 Task: Create a blank project ControlBridge with privacy Private to Project members  and default view as Board and in the team Taskers . Create three sections in the project as To-Do, Doing and Done
Action: Mouse moved to (88, 76)
Screenshot: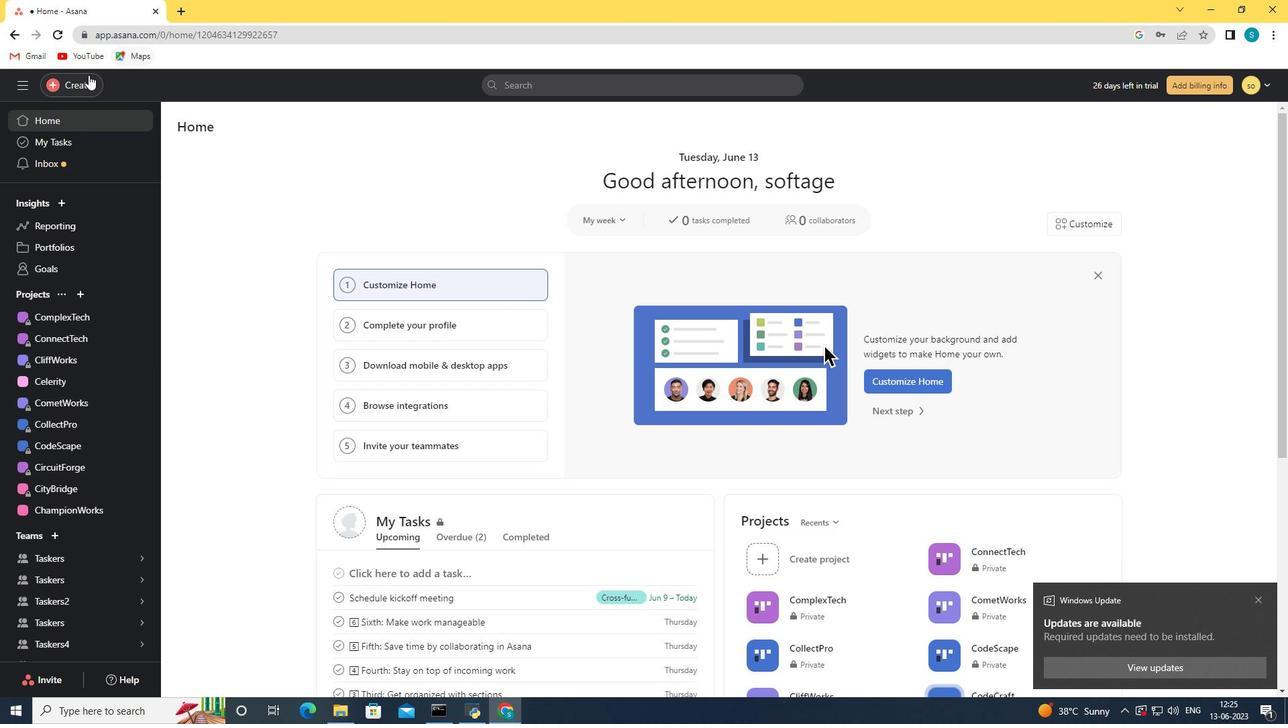 
Action: Mouse pressed left at (88, 76)
Screenshot: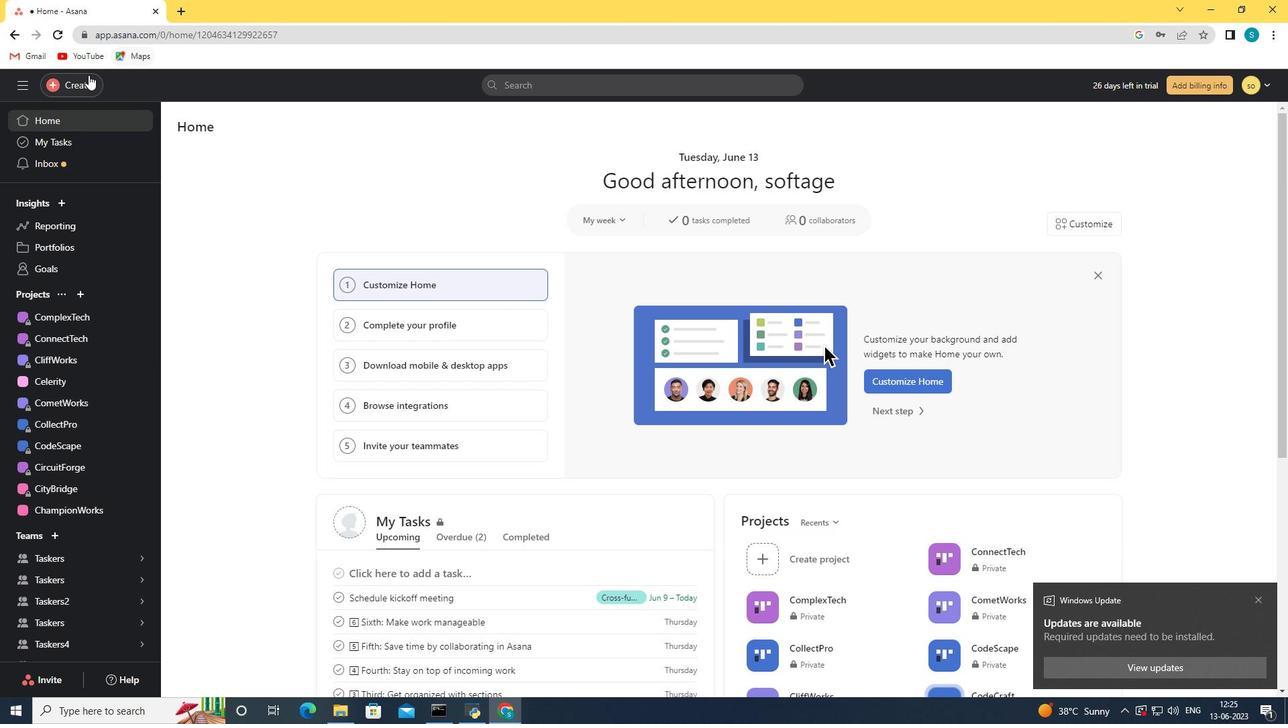 
Action: Mouse moved to (144, 113)
Screenshot: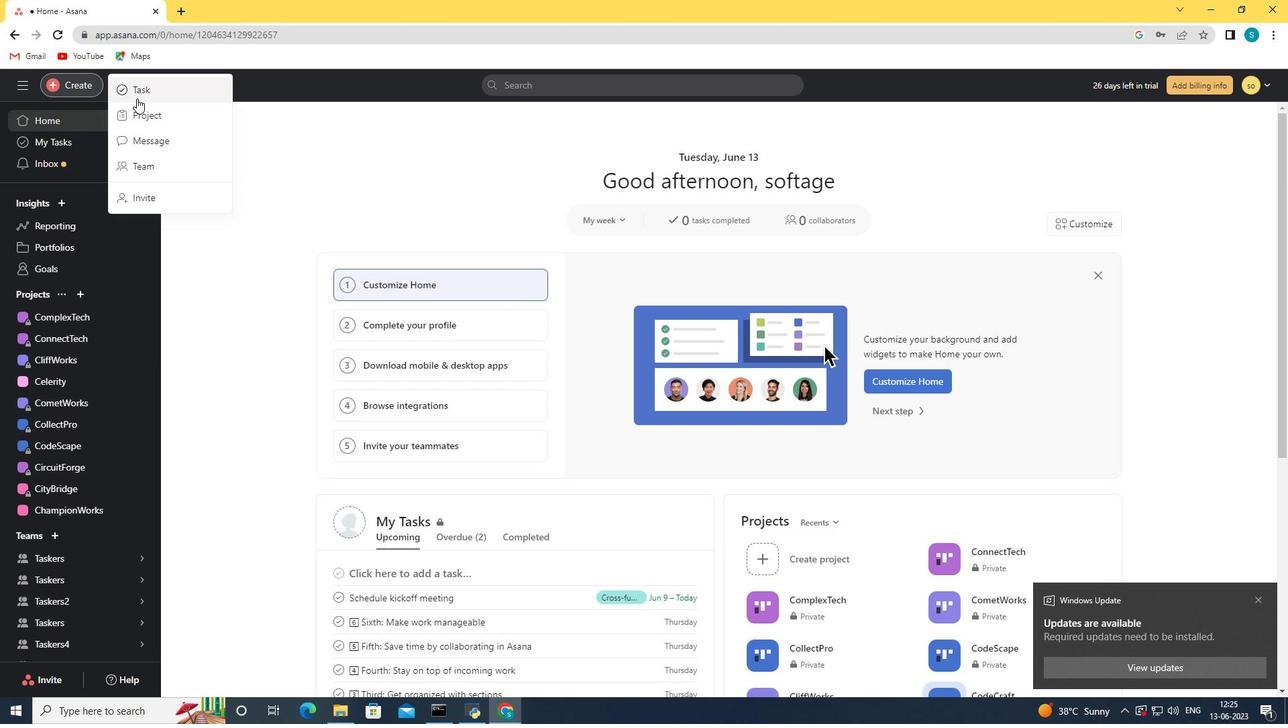 
Action: Mouse pressed left at (144, 113)
Screenshot: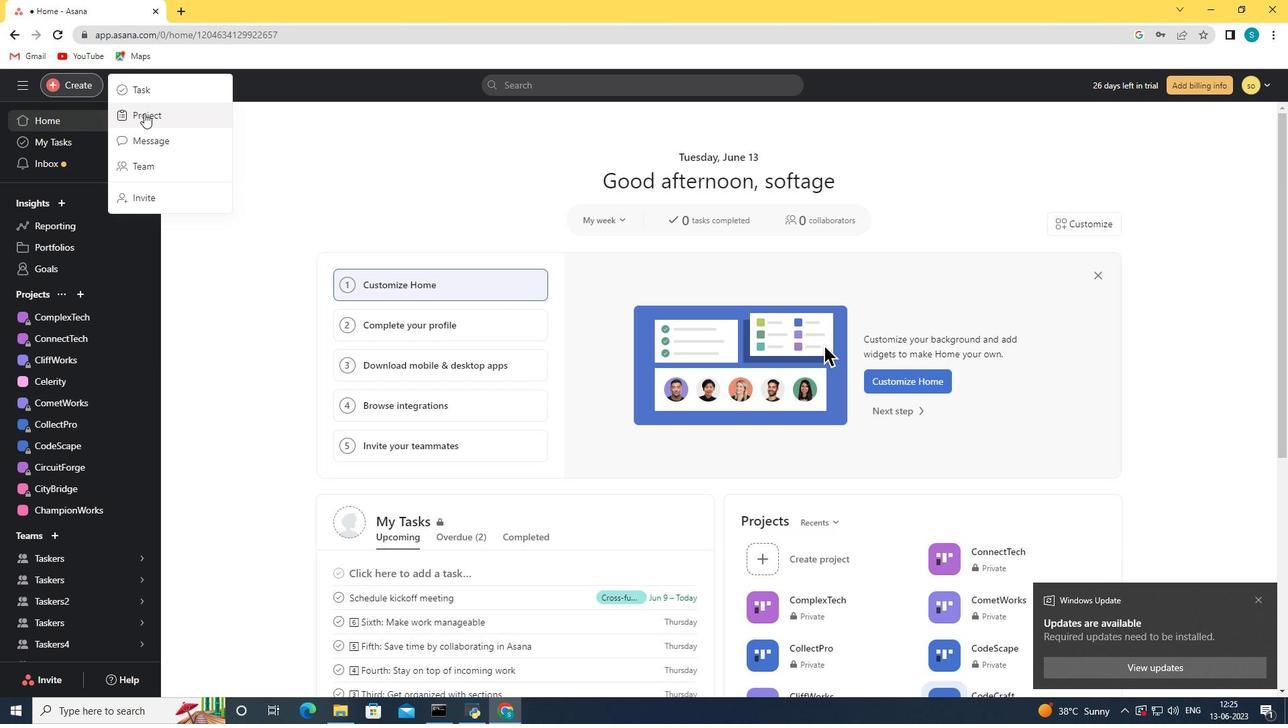 
Action: Mouse moved to (567, 392)
Screenshot: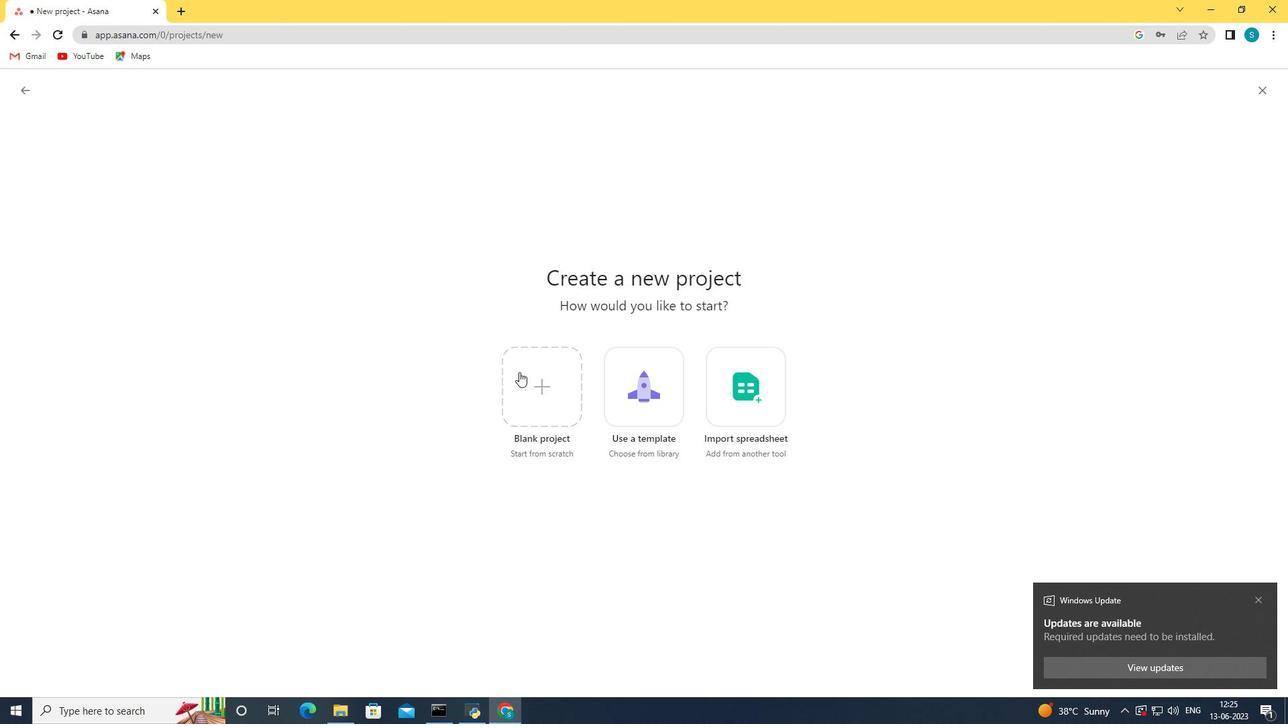 
Action: Mouse pressed left at (567, 392)
Screenshot: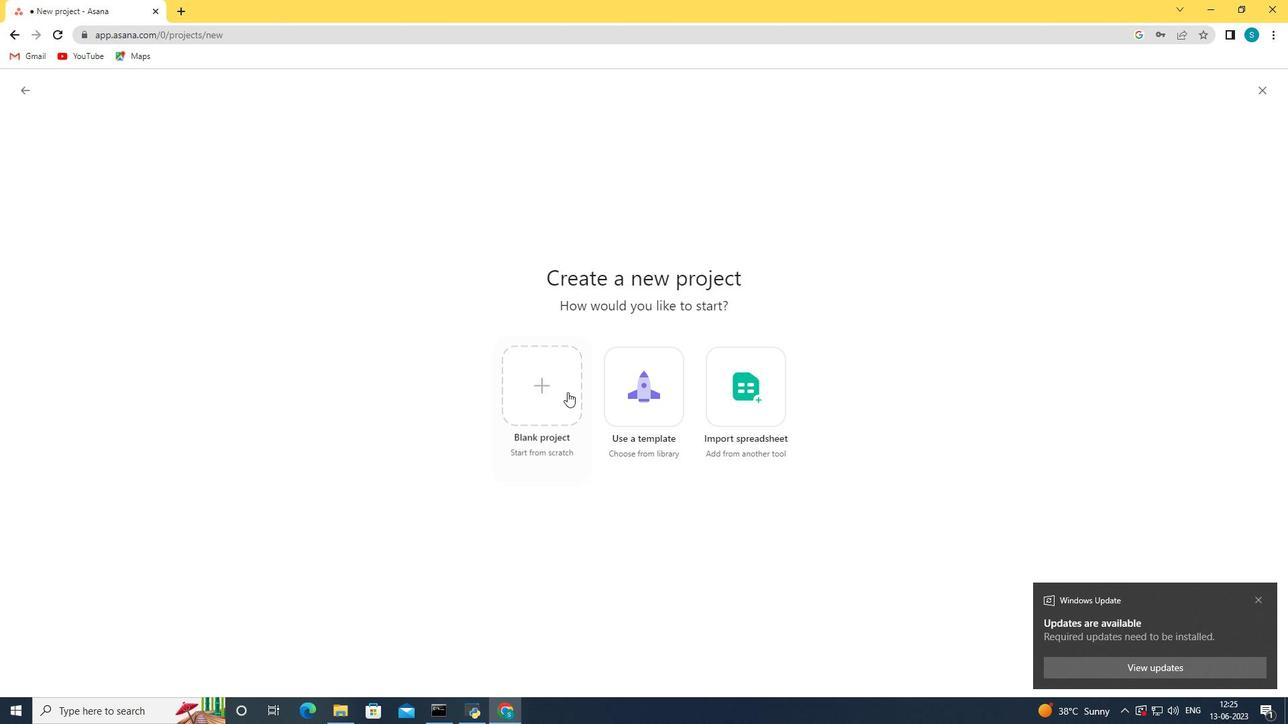 
Action: Mouse moved to (301, 194)
Screenshot: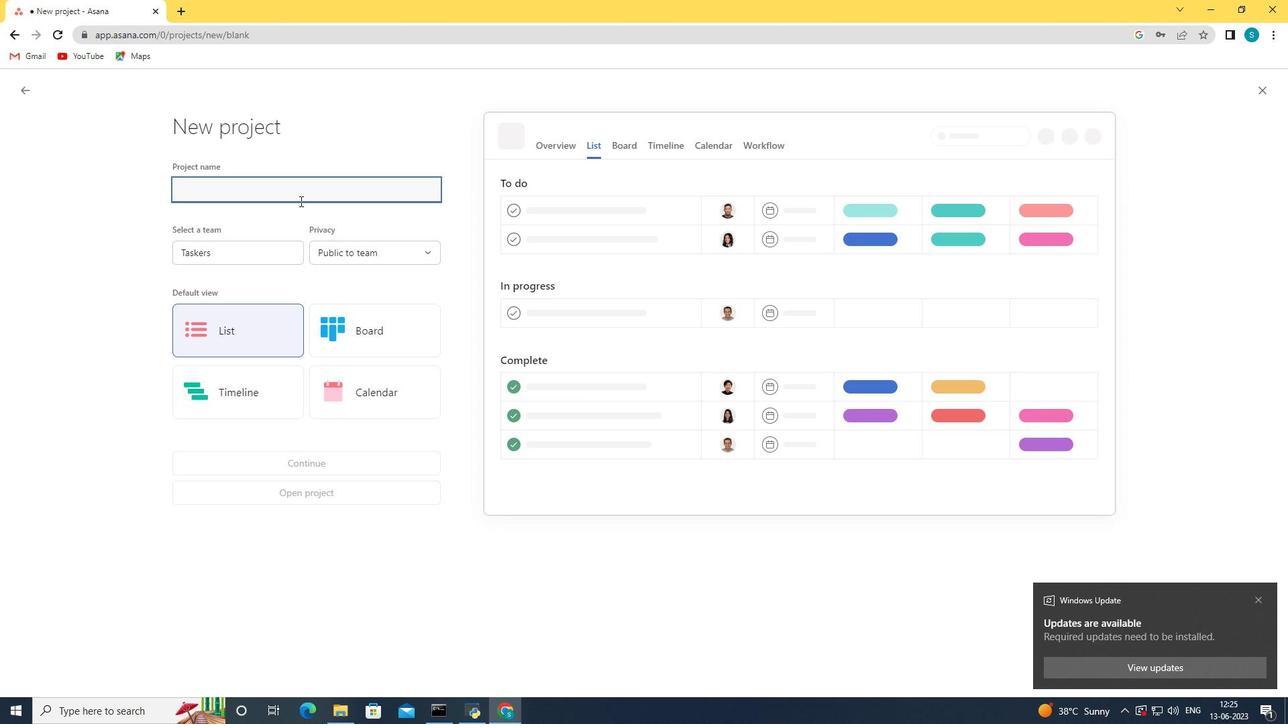
Action: Mouse pressed left at (301, 194)
Screenshot: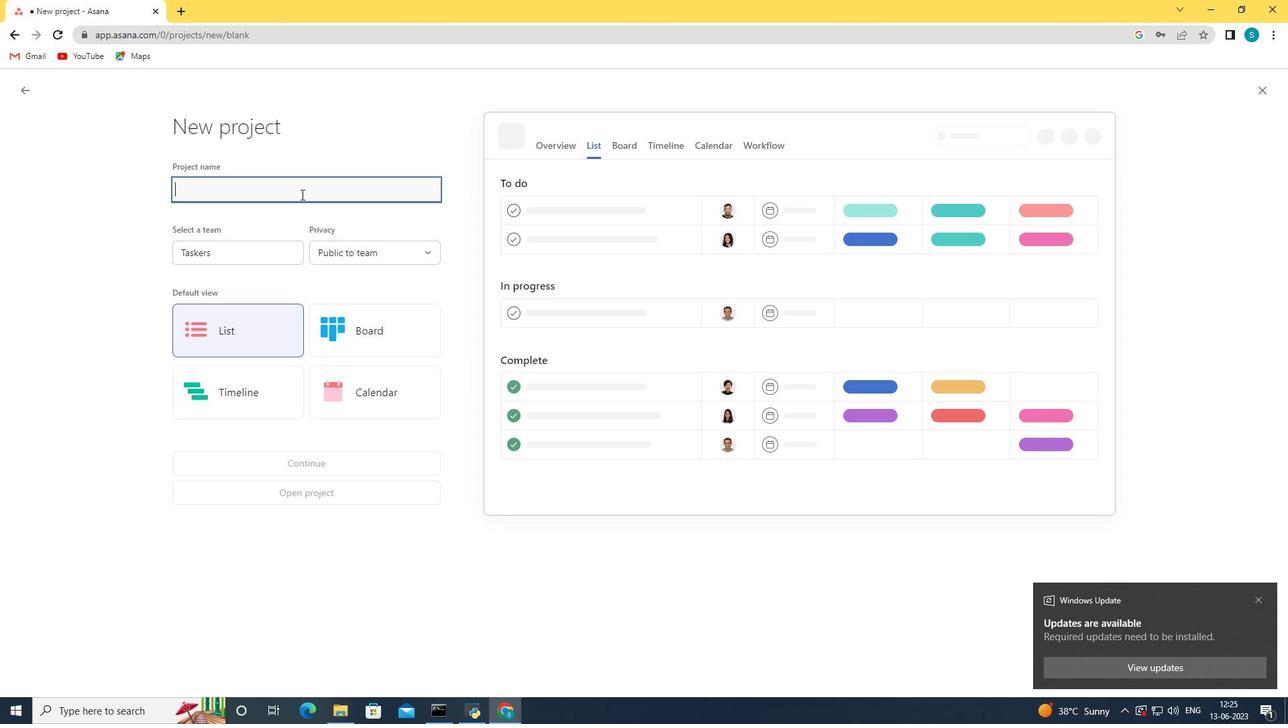 
Action: Key pressed <Key.shift>Control<Key.shift><Key.shift><Key.shift><Key.shift><Key.shift><Key.shift><Key.shift><Key.shift><Key.shift><Key.shift><Key.shift><Key.shift><Key.shift><Key.shift><Key.shift><Key.shift><Key.shift><Key.shift><Key.shift><Key.shift><Key.shift><Key.shift><Key.shift><Key.shift><Key.shift><Key.shift><Key.shift><Key.shift><Key.shift><Key.shift><Key.shift><Key.shift><Key.shift><Key.shift><Key.shift><Key.shift><Key.shift><Key.shift><Key.shift><Key.shift><Key.shift><Key.shift><Key.shift>Bridge
Screenshot: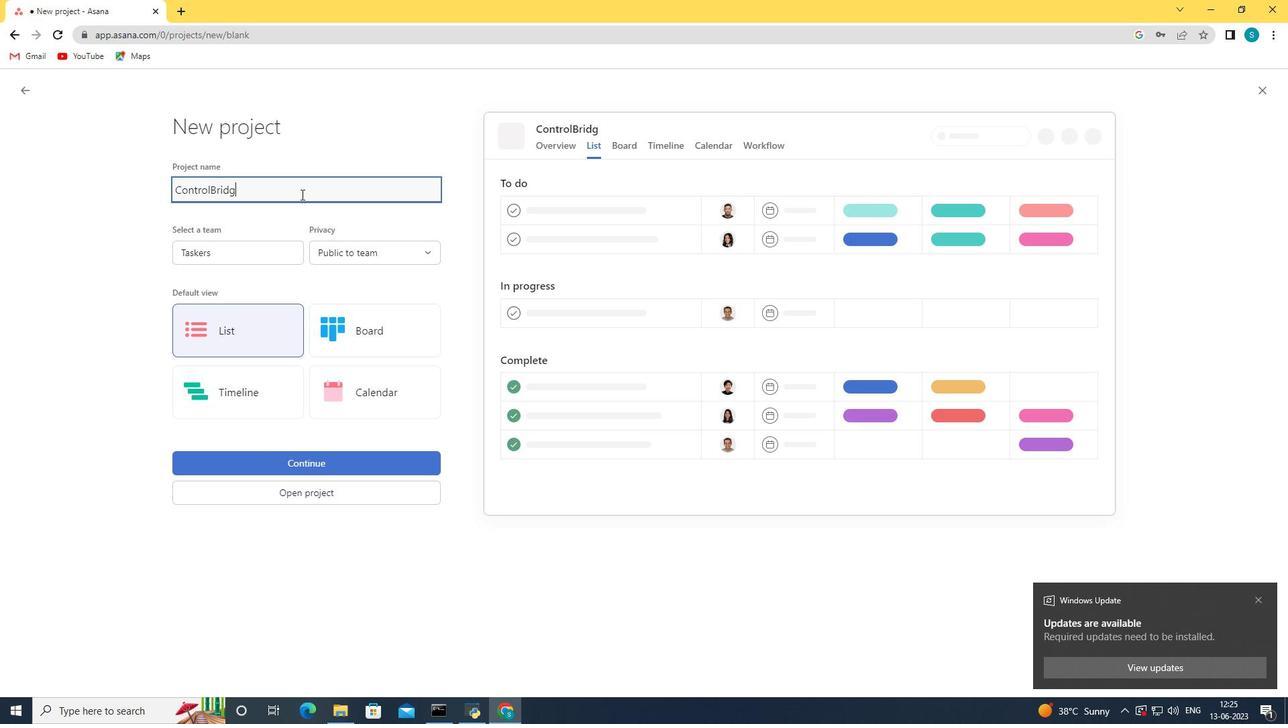 
Action: Mouse moved to (310, 220)
Screenshot: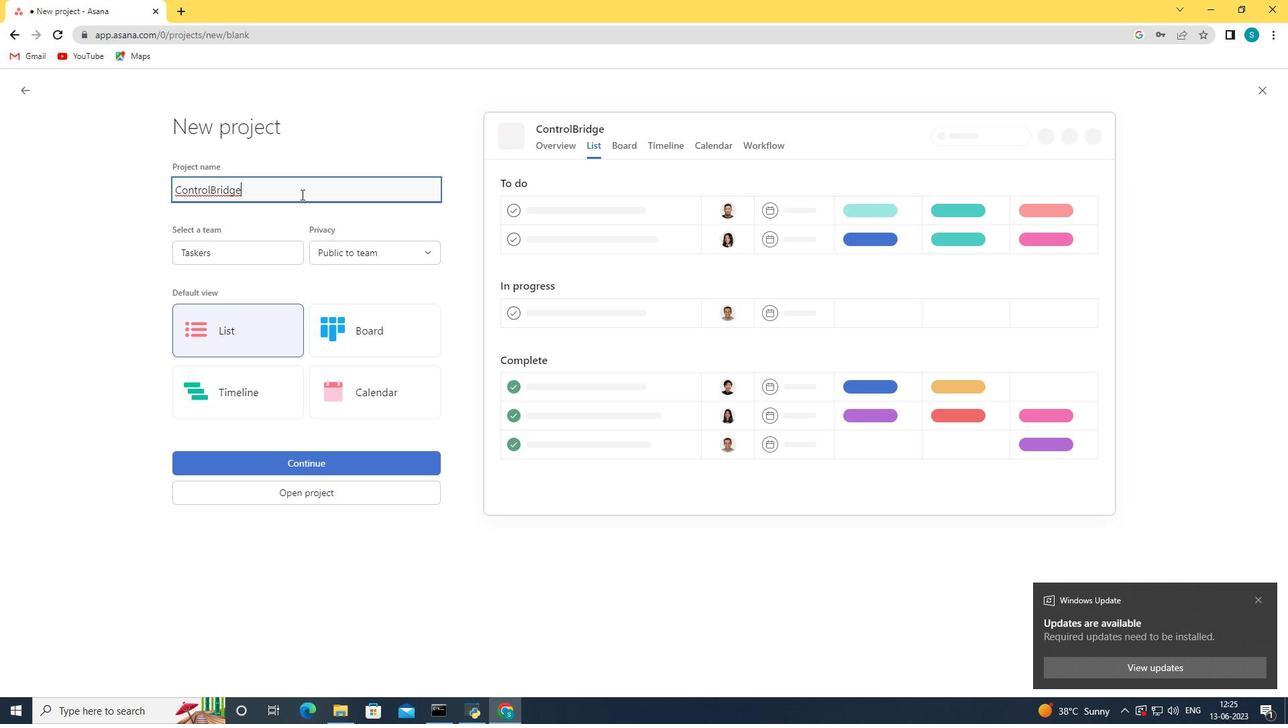 
Action: Mouse scrolled (310, 219) with delta (0, 0)
Screenshot: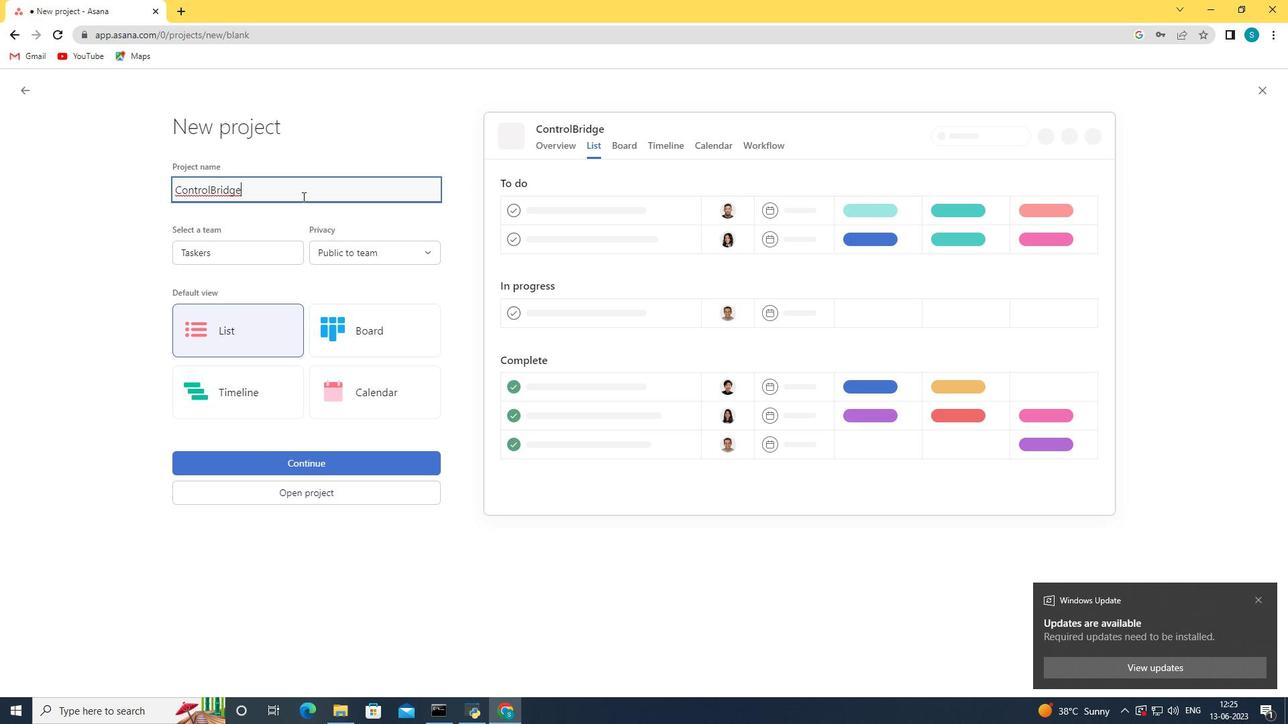 
Action: Mouse moved to (311, 226)
Screenshot: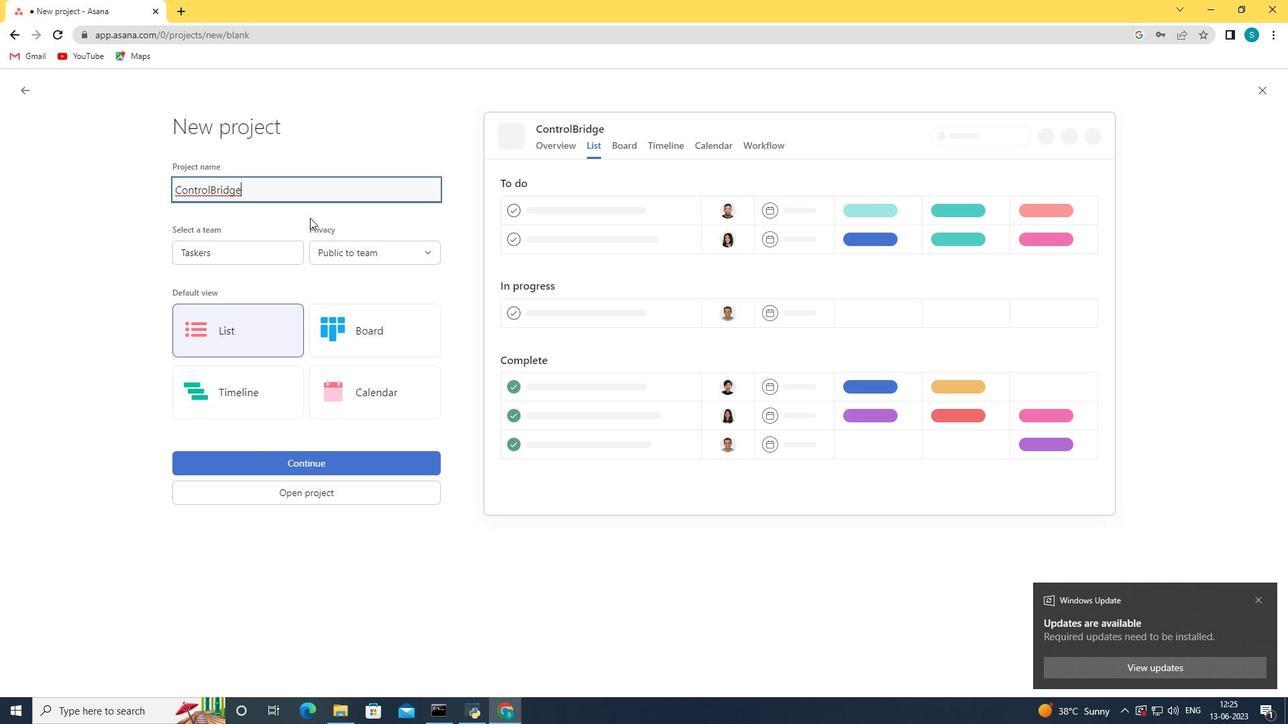
Action: Mouse scrolled (311, 225) with delta (0, 0)
Screenshot: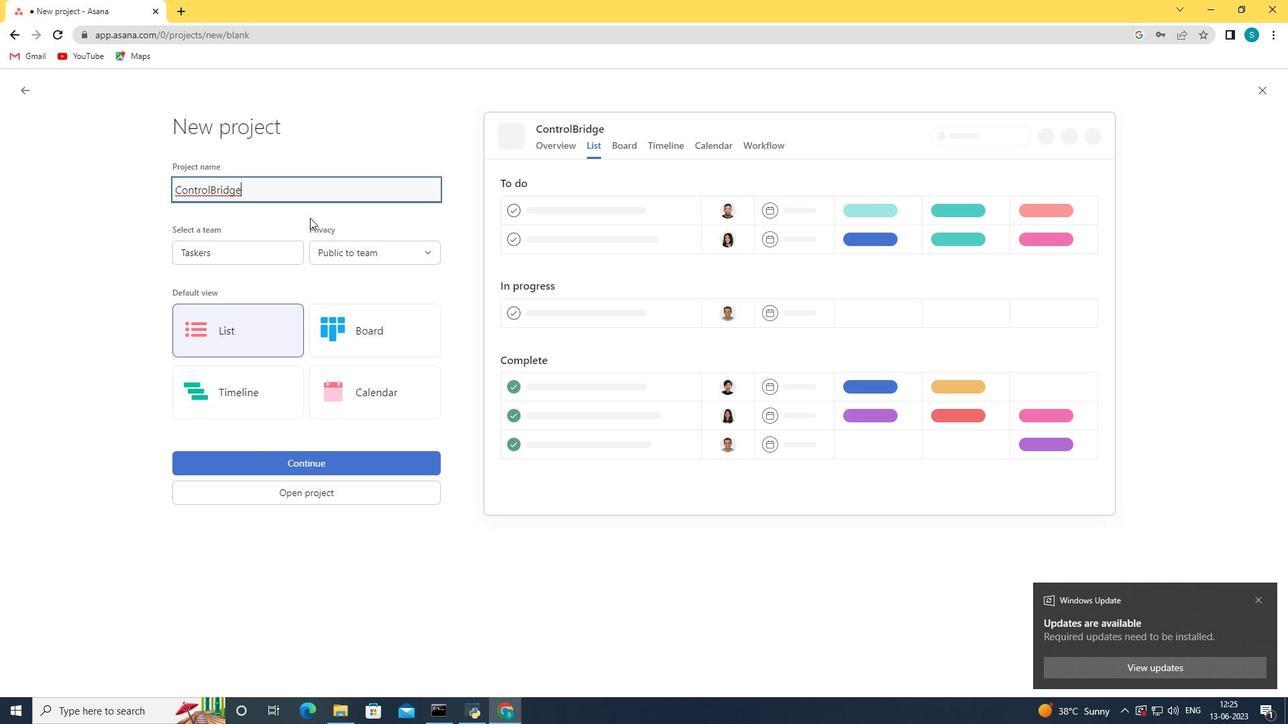 
Action: Mouse moved to (312, 244)
Screenshot: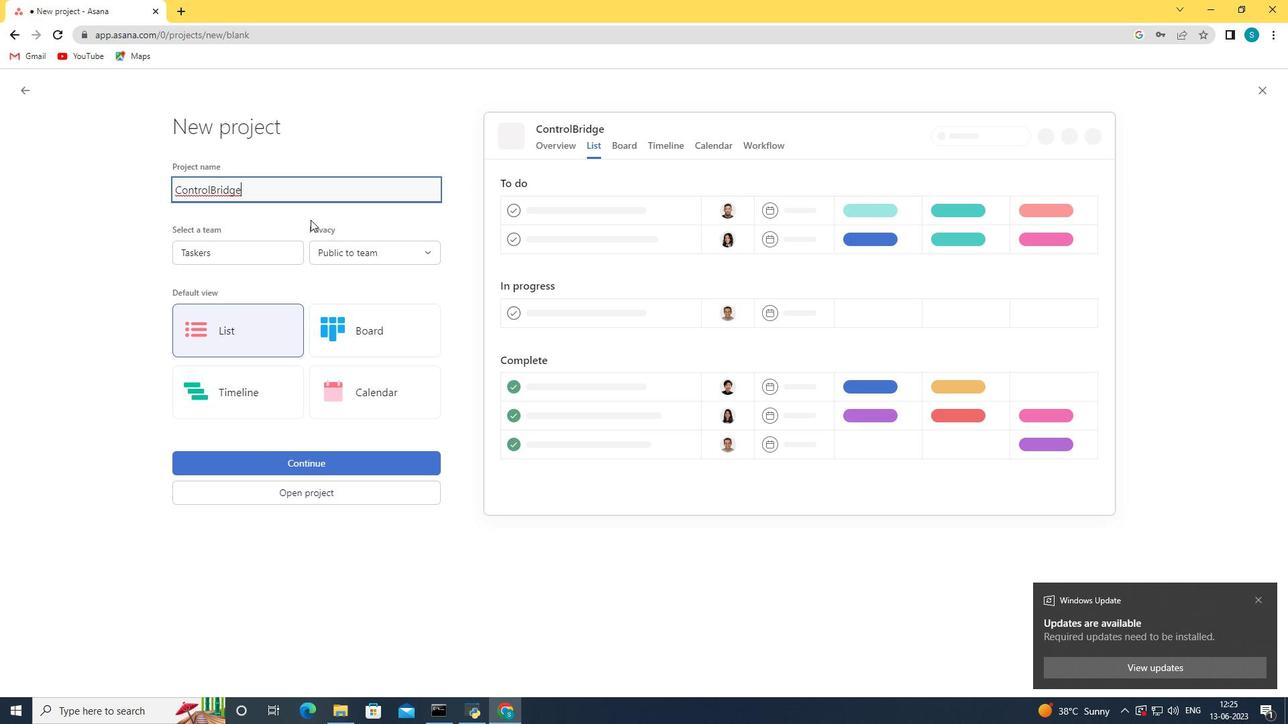 
Action: Mouse scrolled (312, 243) with delta (0, 0)
Screenshot: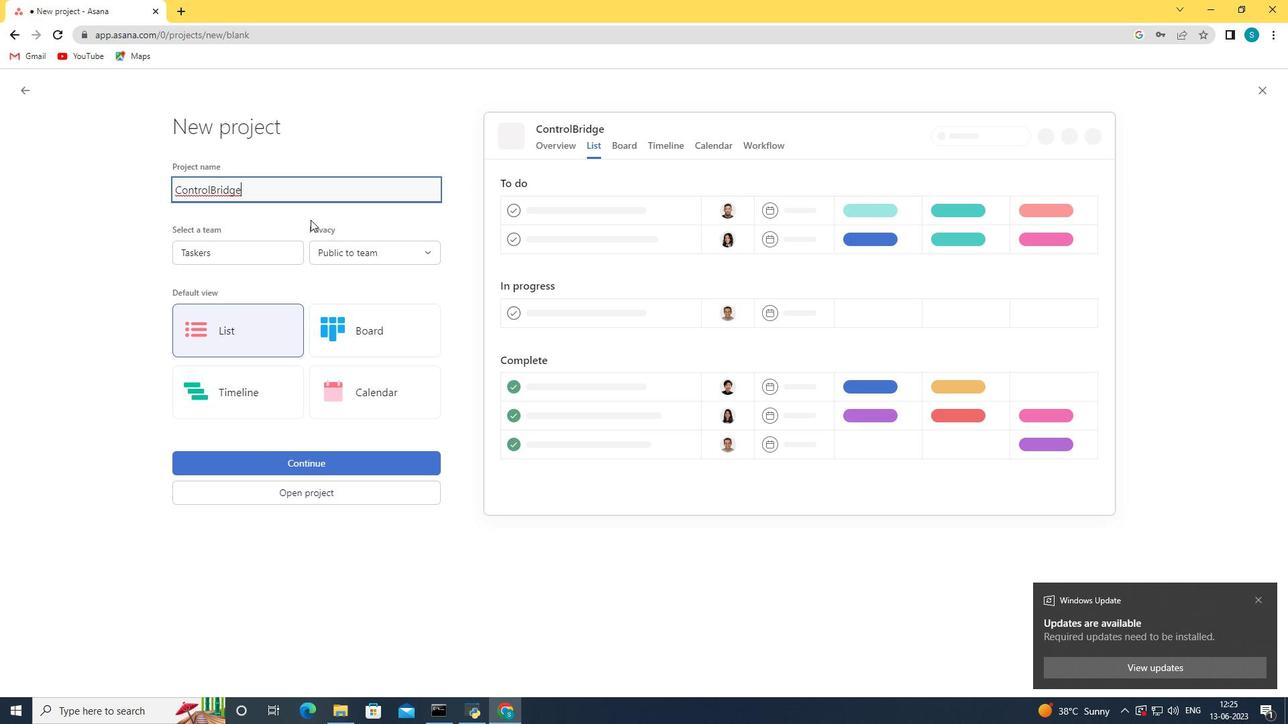 
Action: Mouse moved to (421, 253)
Screenshot: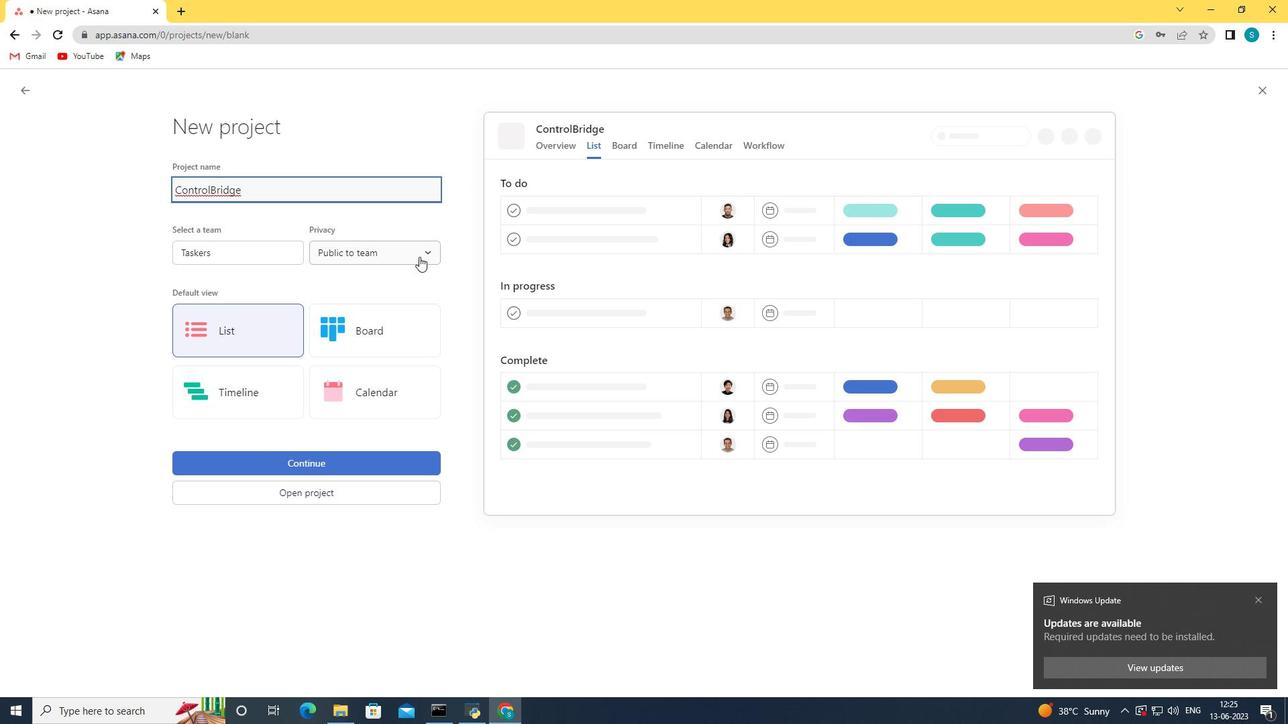 
Action: Mouse pressed left at (421, 253)
Screenshot: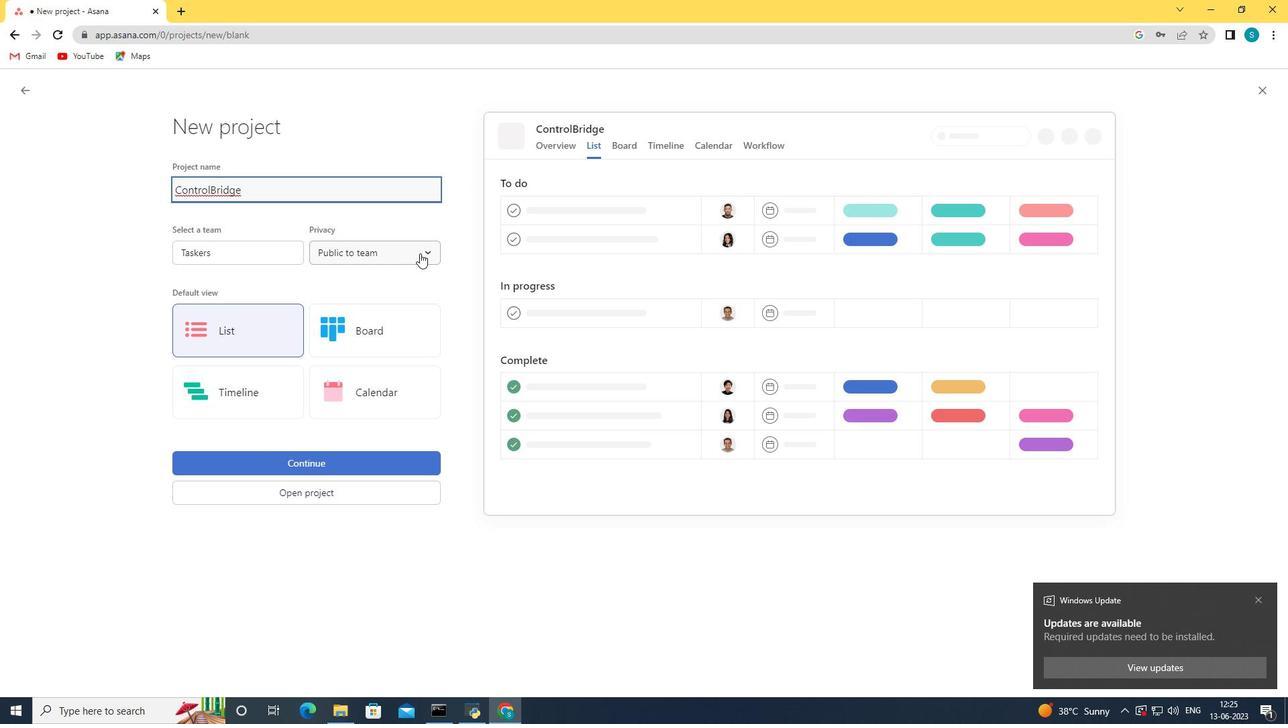 
Action: Mouse moved to (397, 309)
Screenshot: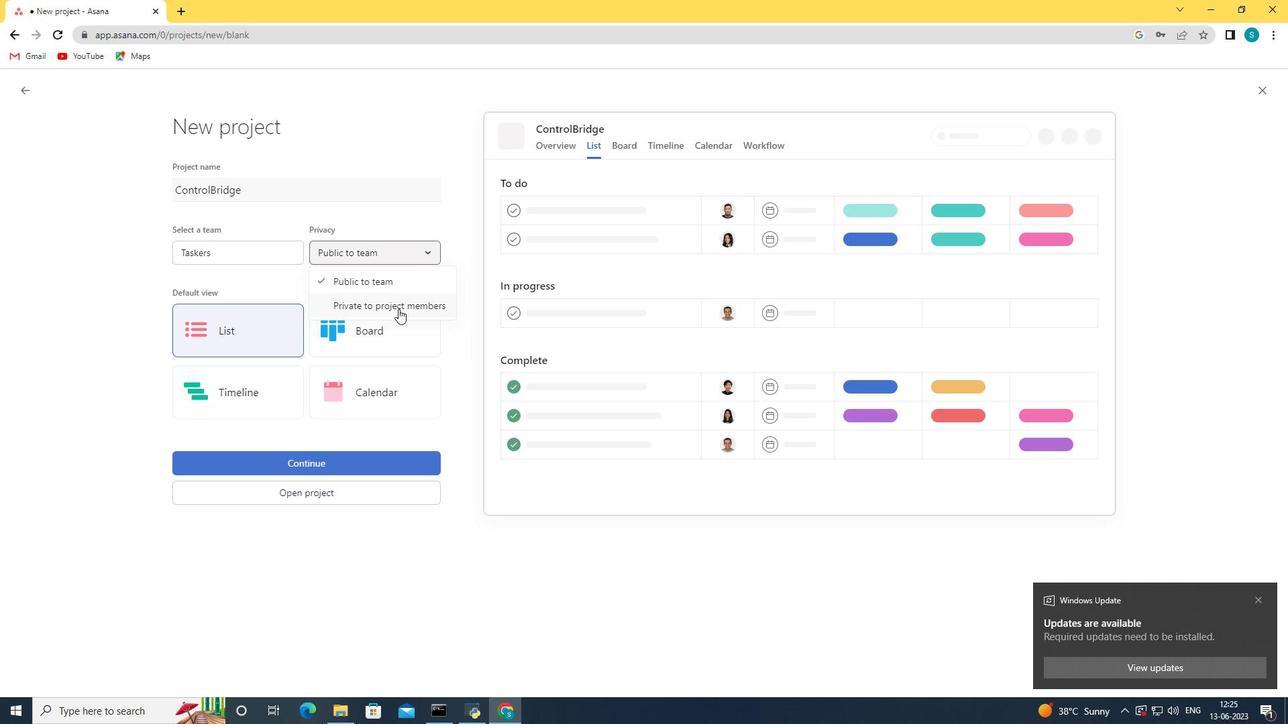
Action: Mouse pressed left at (397, 309)
Screenshot: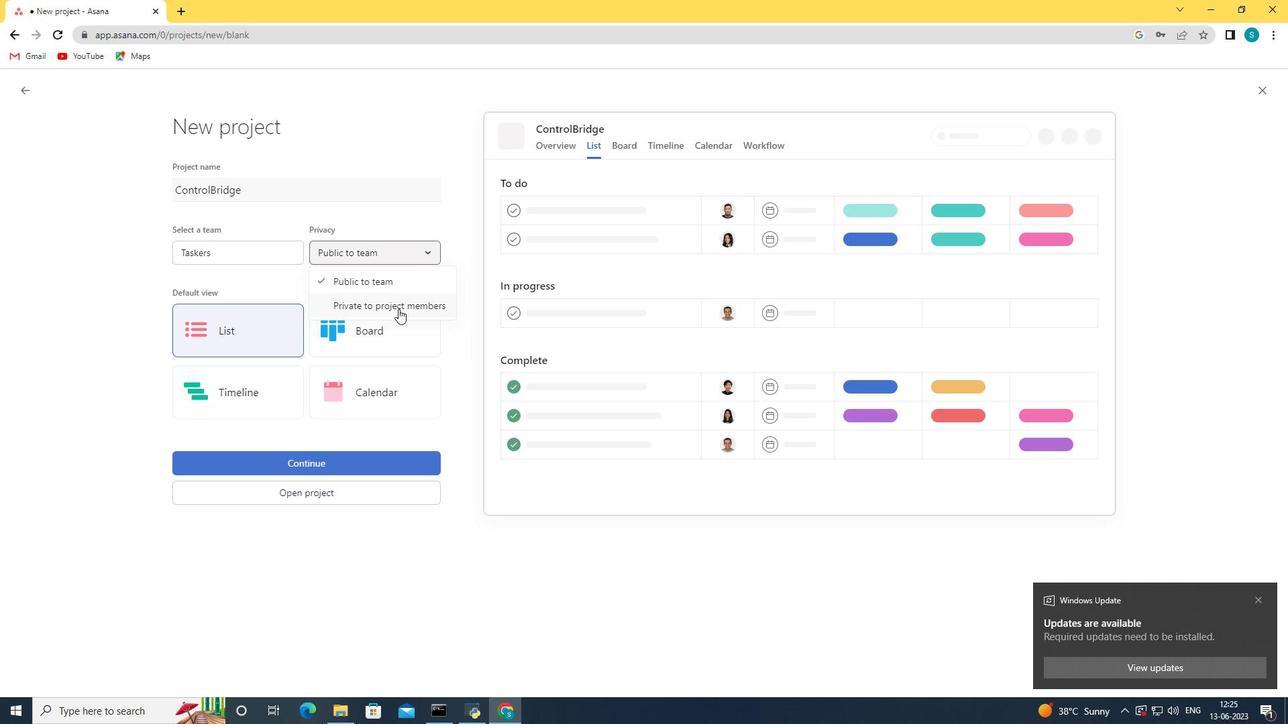 
Action: Mouse moved to (391, 334)
Screenshot: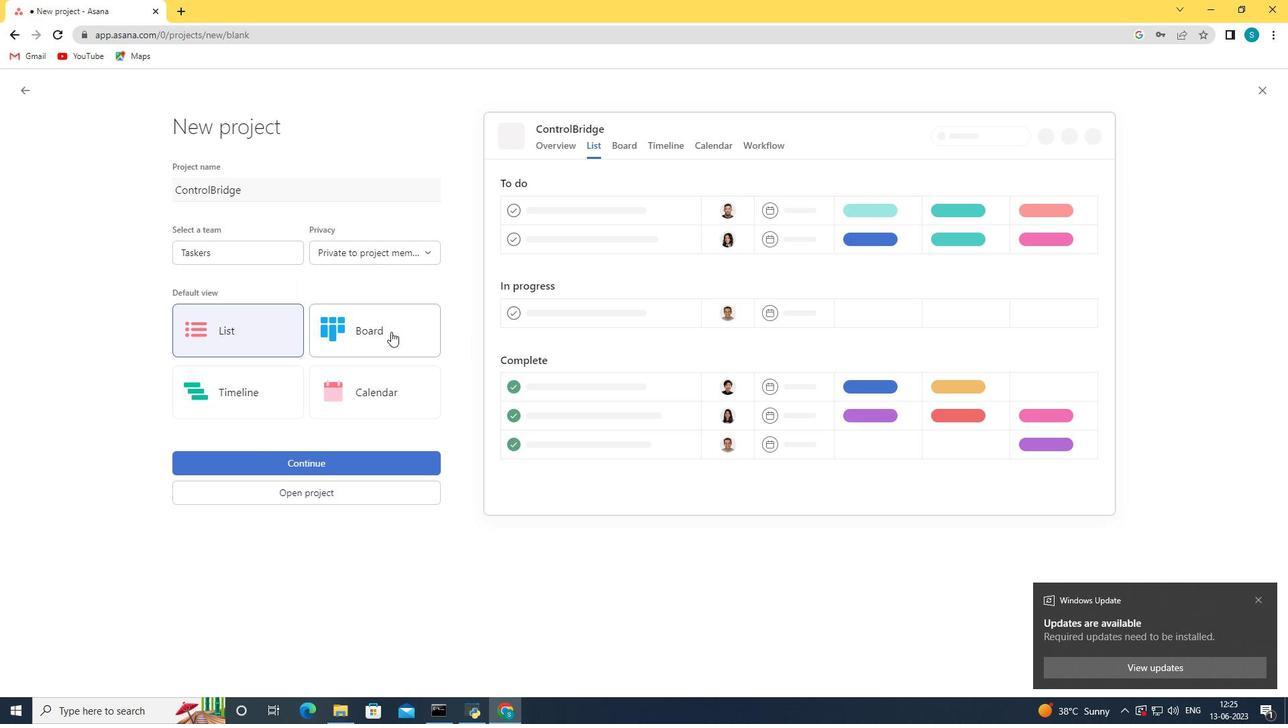 
Action: Mouse pressed left at (391, 334)
Screenshot: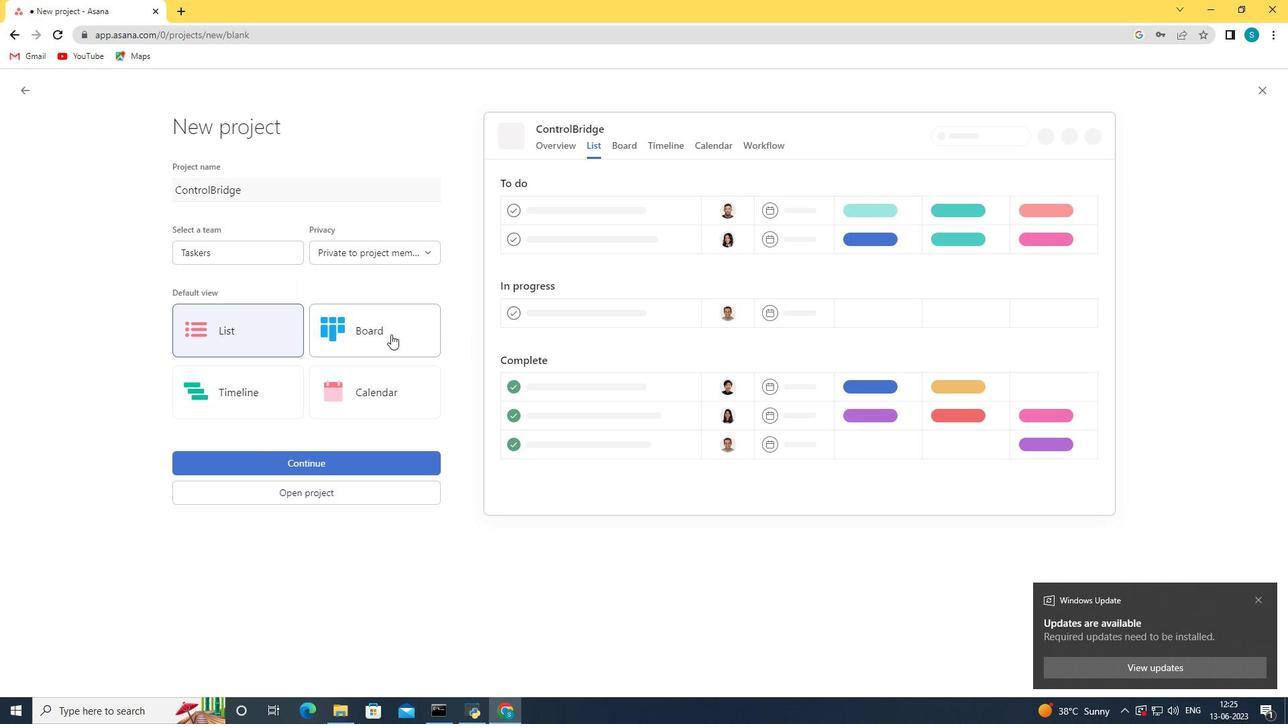 
Action: Mouse moved to (308, 458)
Screenshot: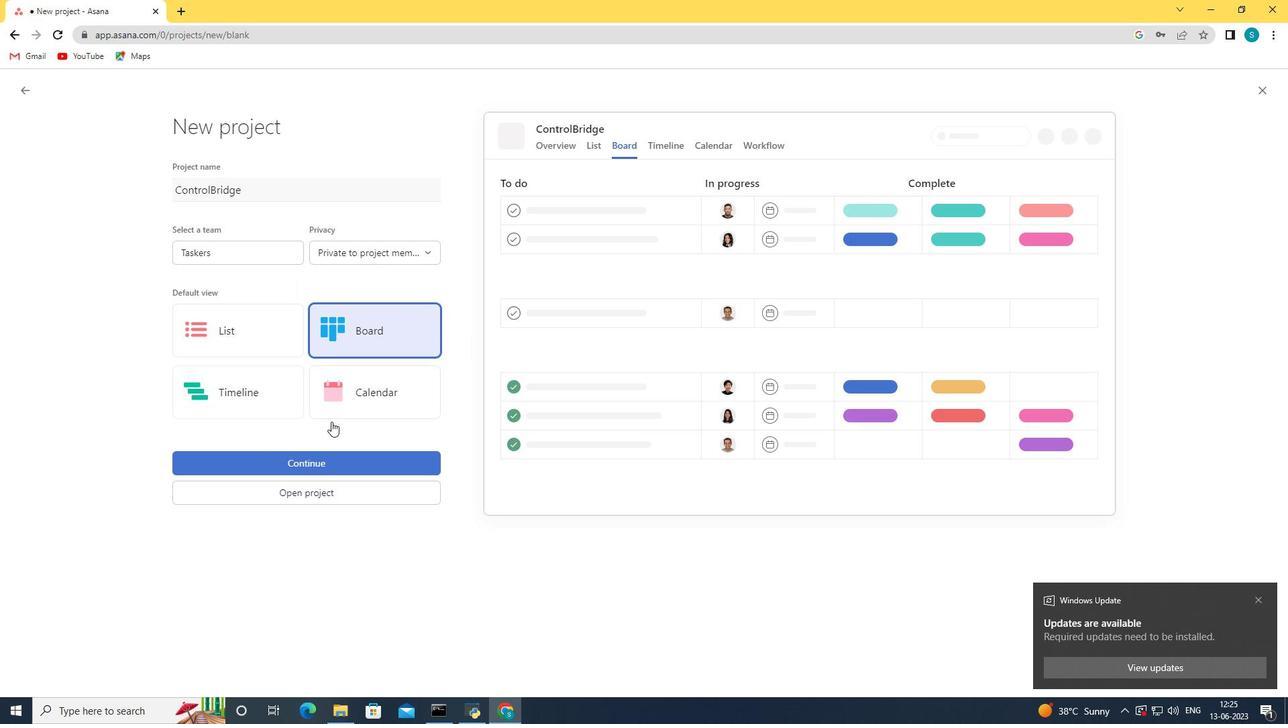 
Action: Mouse pressed left at (308, 458)
Screenshot: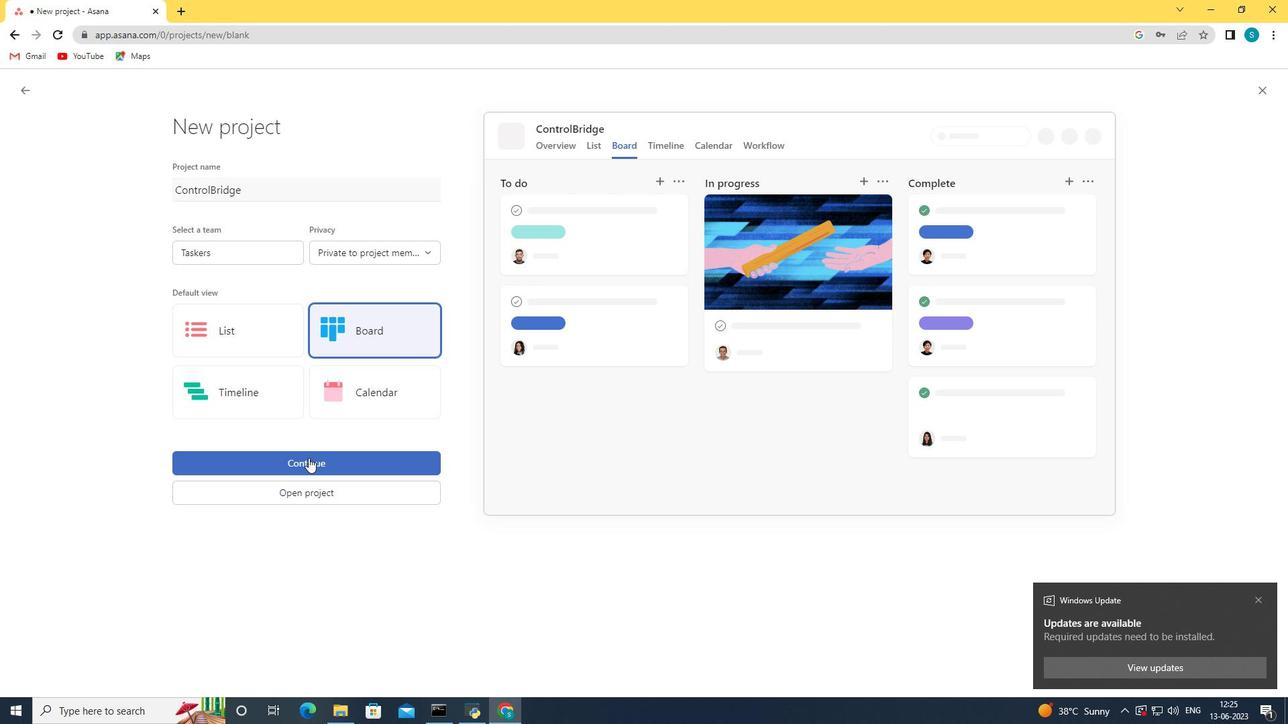 
Action: Mouse moved to (1019, 143)
Screenshot: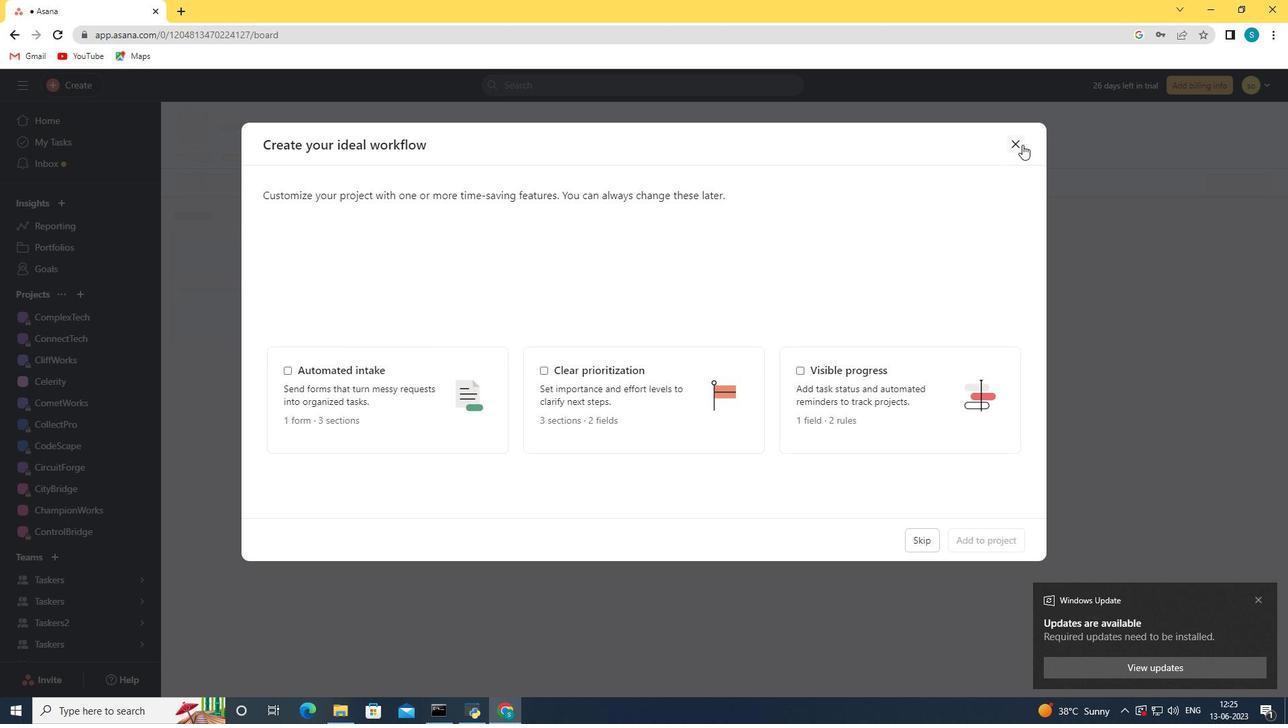 
Action: Mouse pressed left at (1019, 143)
Screenshot: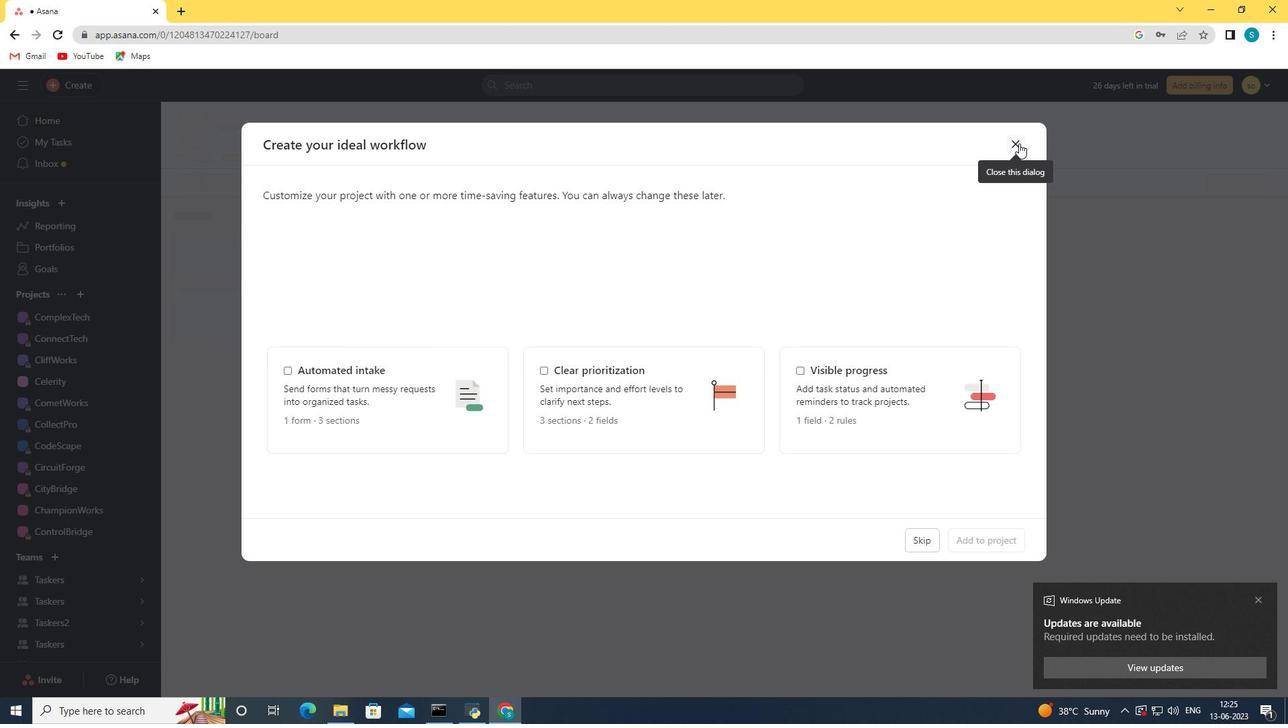 
Action: Mouse moved to (281, 222)
Screenshot: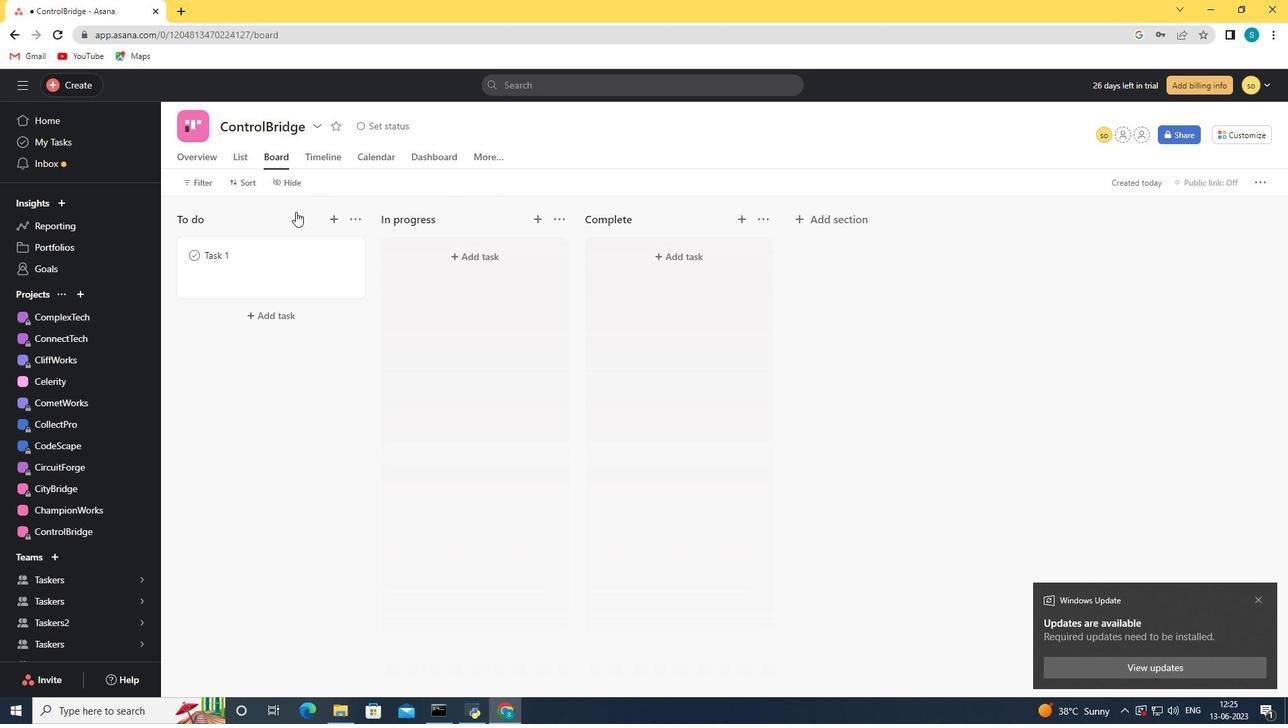 
Action: Mouse scrolled (281, 222) with delta (0, 0)
Screenshot: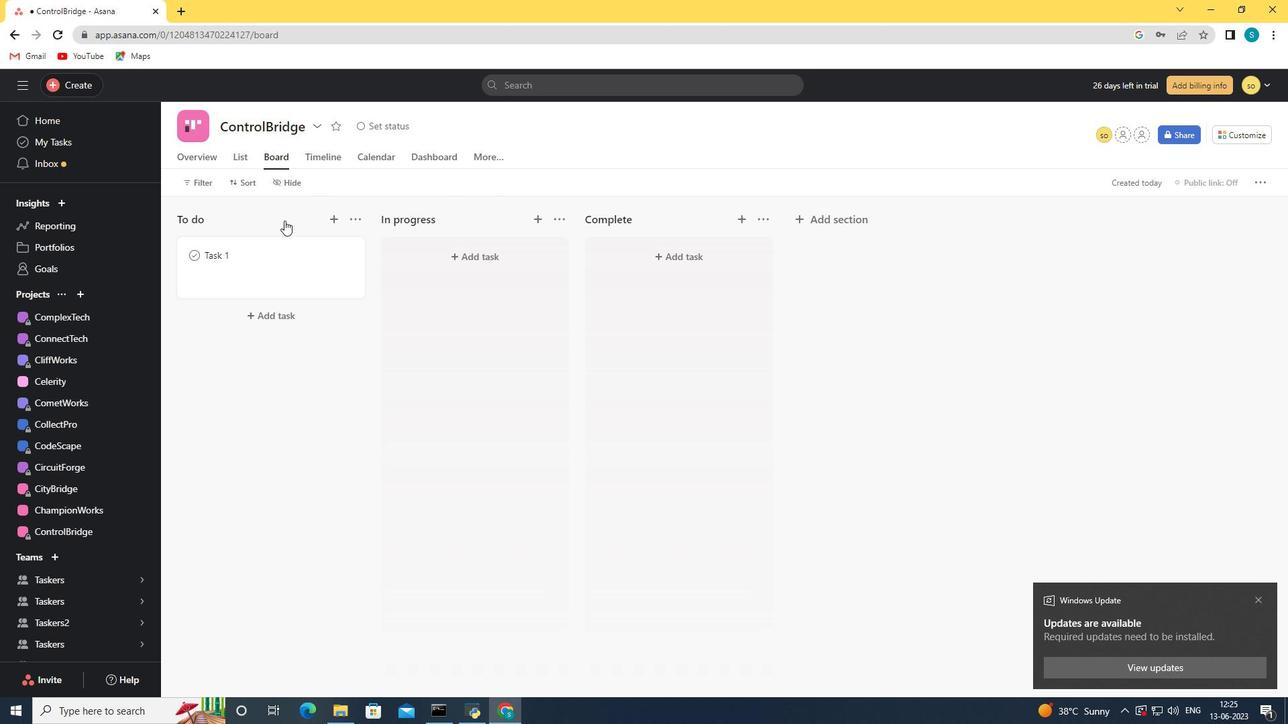 
Action: Mouse moved to (261, 253)
Screenshot: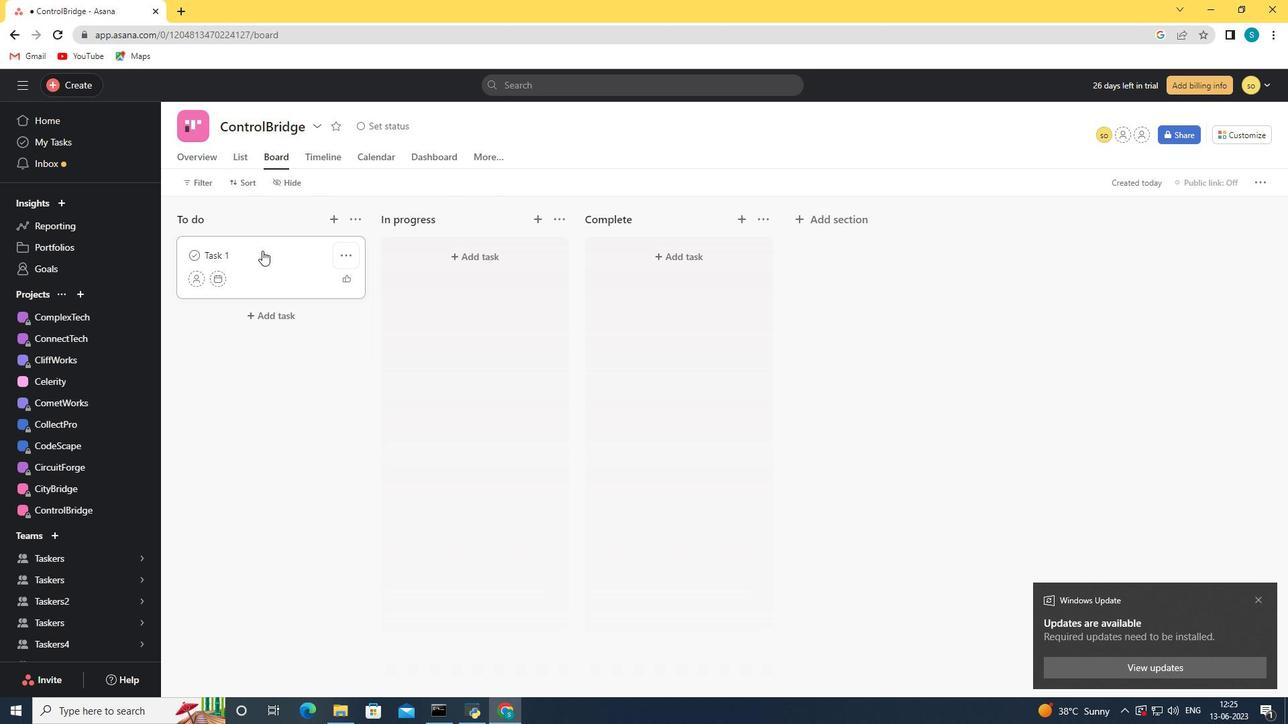 
Action: Mouse pressed left at (261, 253)
Screenshot: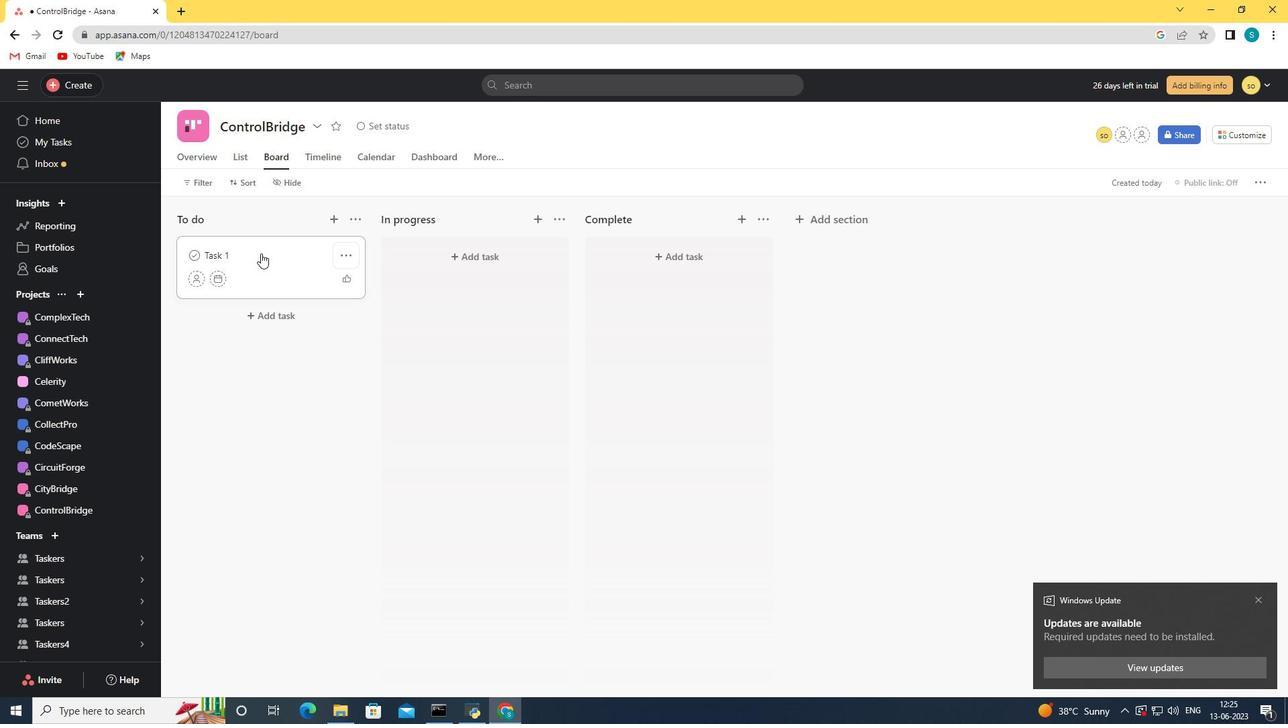 
Action: Mouse moved to (259, 216)
Screenshot: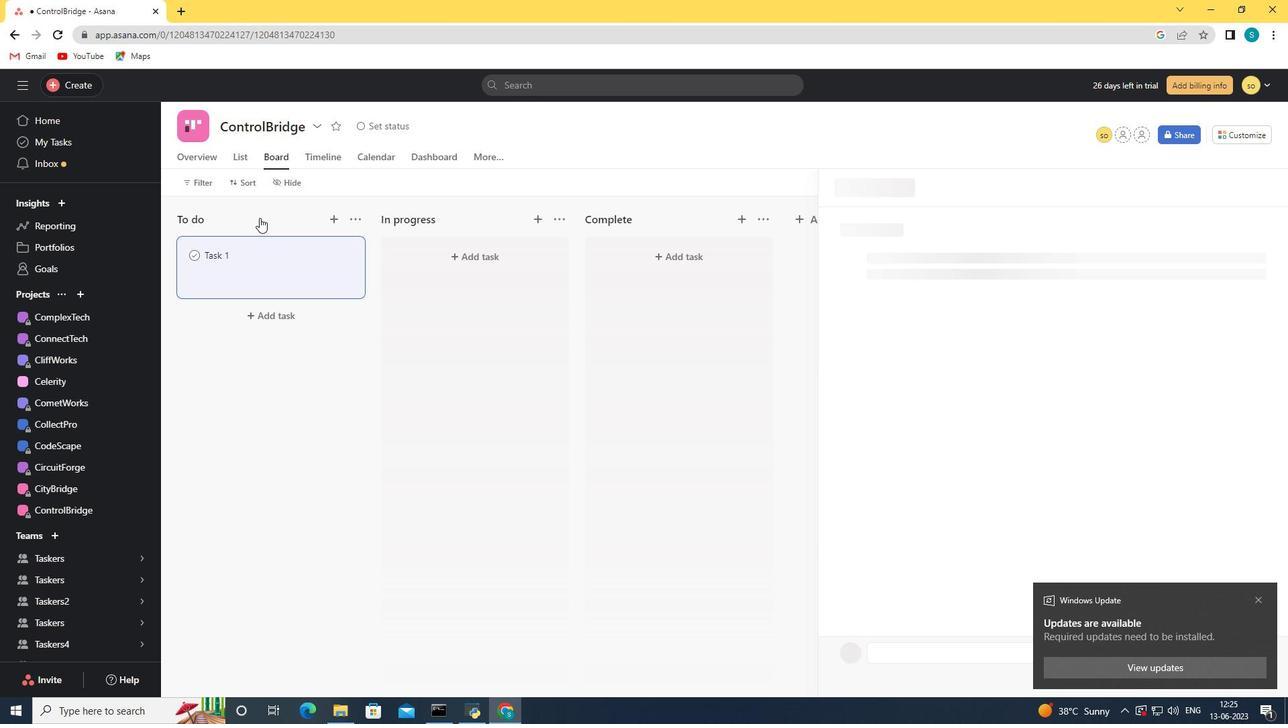 
Action: Mouse pressed left at (259, 216)
Screenshot: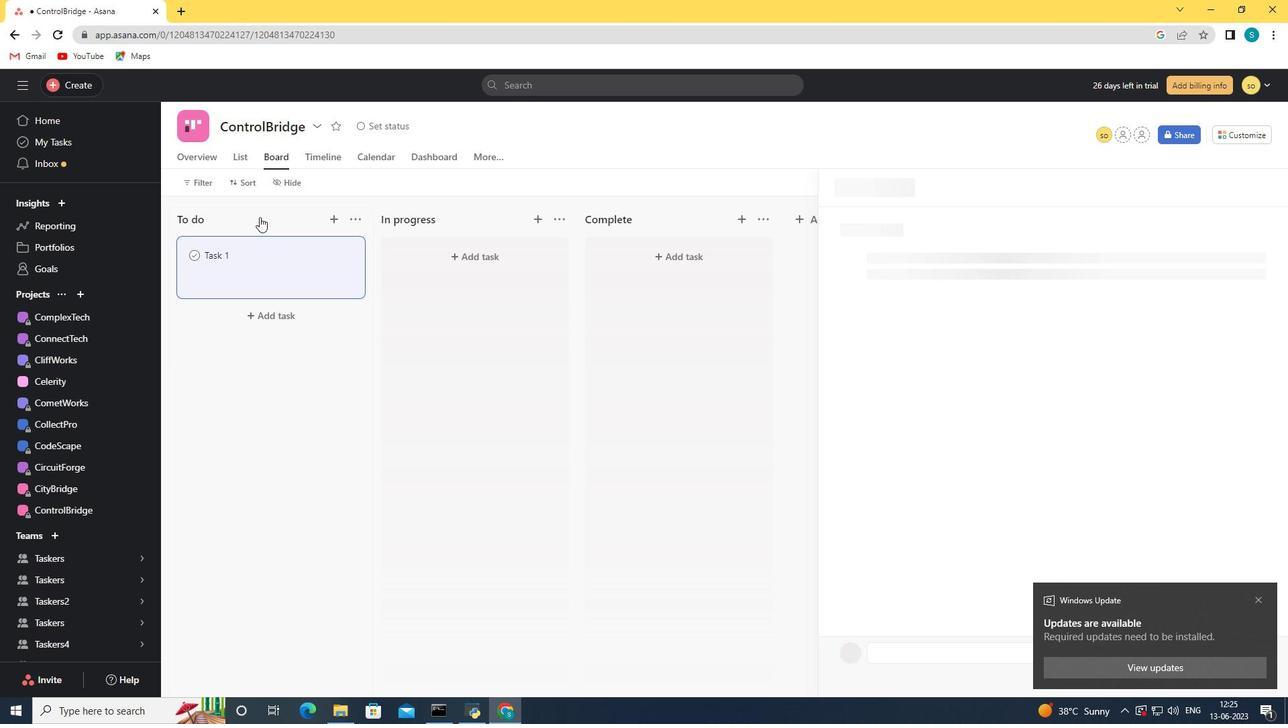 
Action: Key pressed <Key.backspace><Key.backspace><Key.backspace>-<Key.shift>Do
Screenshot: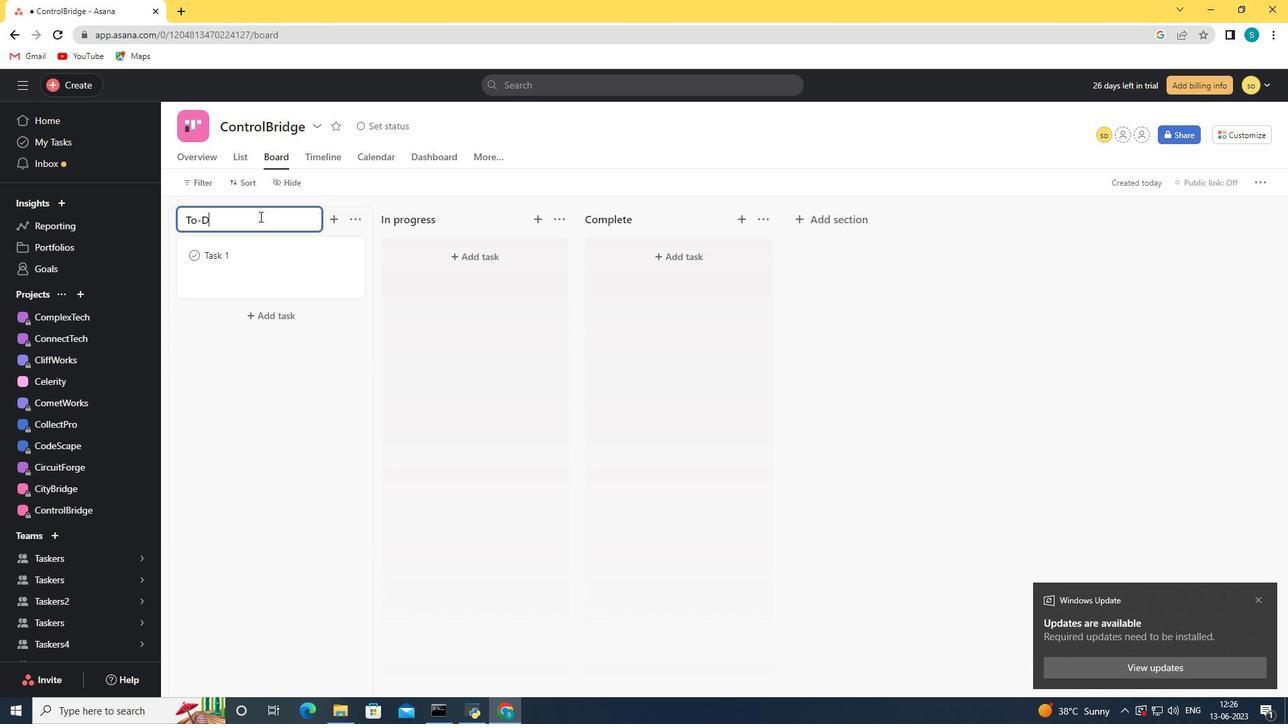 
Action: Mouse moved to (466, 216)
Screenshot: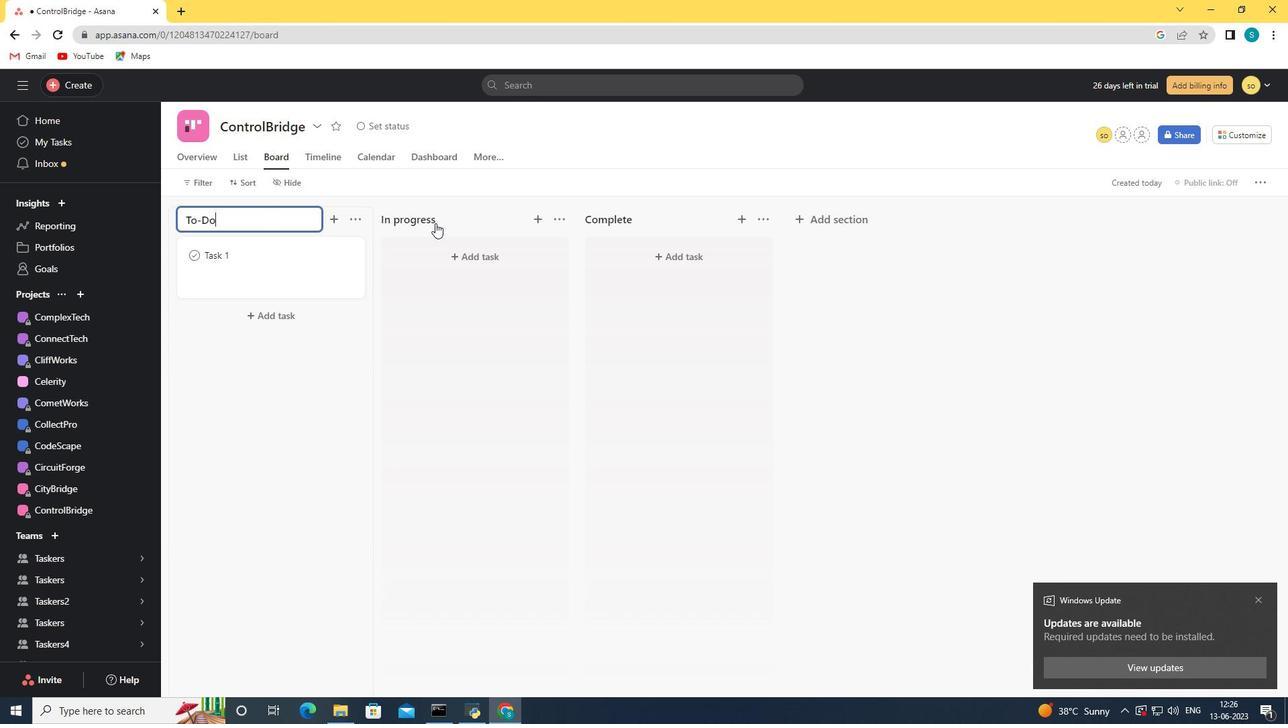 
Action: Mouse pressed left at (466, 216)
Screenshot: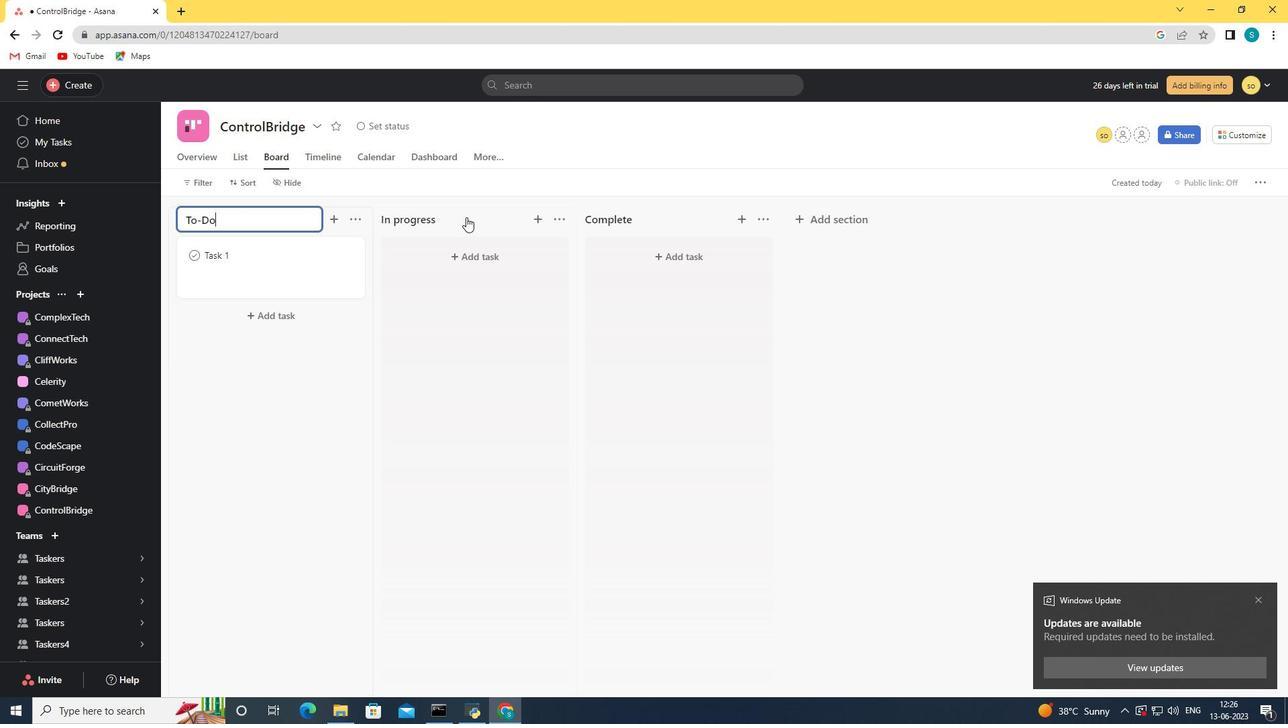 
Action: Key pressed <Key.backspace><Key.backspace><Key.backspace><Key.backspace><Key.backspace><Key.backspace><Key.backspace><Key.backspace><Key.backspace><Key.backspace><Key.backspace><Key.backspace><Key.backspace><Key.backspace><Key.shift><Key.shift><Key.shift><Key.shift><Key.shift><Key.shift><Key.shift><Key.shift><Key.shift><Key.shift><Key.shift><Key.shift><Key.shift><Key.shift><Key.shift><Key.shift><Key.shift><Key.shift><Key.shift><Key.shift><Key.shift><Key.shift><Key.shift><Key.shift><Key.shift><Key.shift><Key.shift><Key.shift><Key.shift><Key.shift>Doing
Screenshot: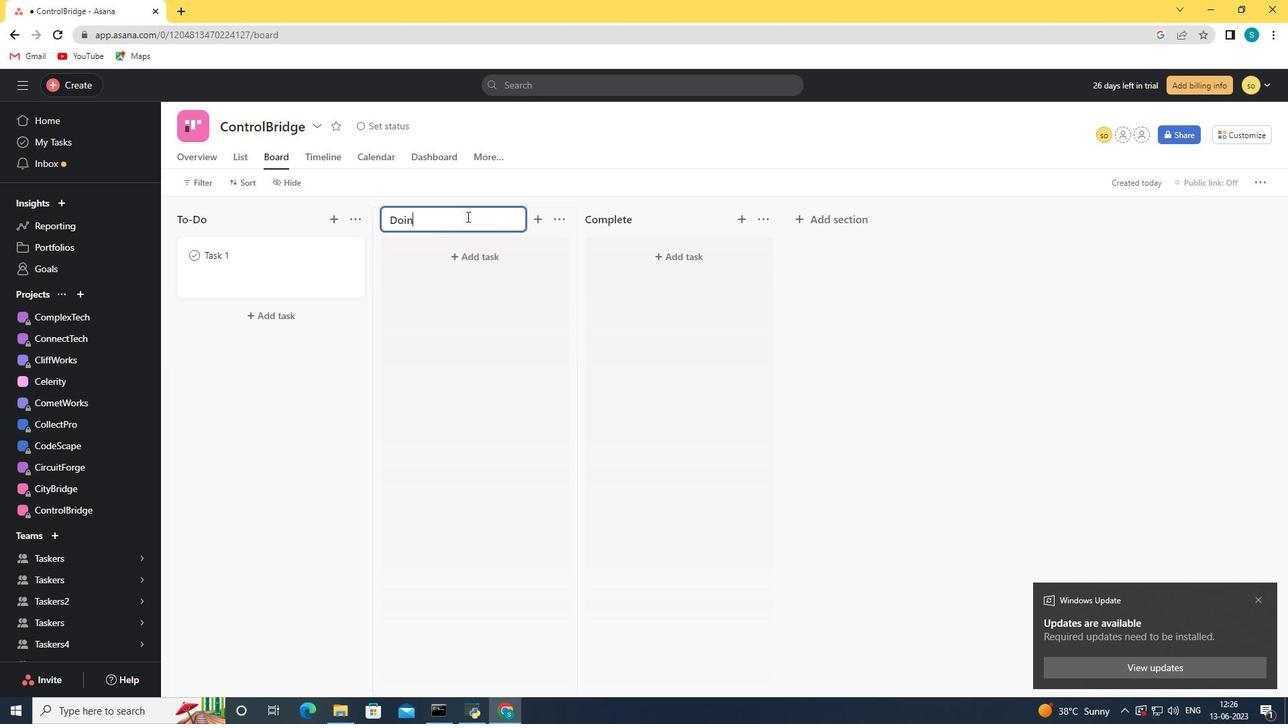 
Action: Mouse moved to (642, 218)
Screenshot: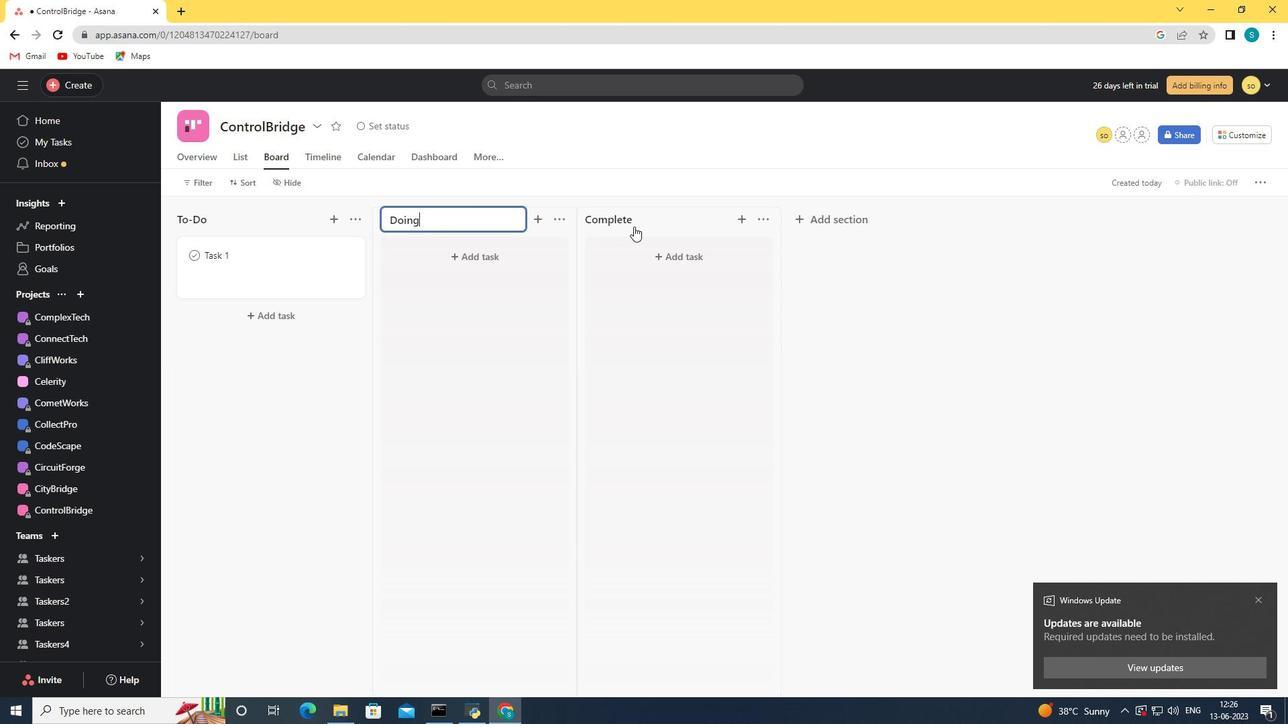 
Action: Mouse pressed left at (642, 218)
Screenshot: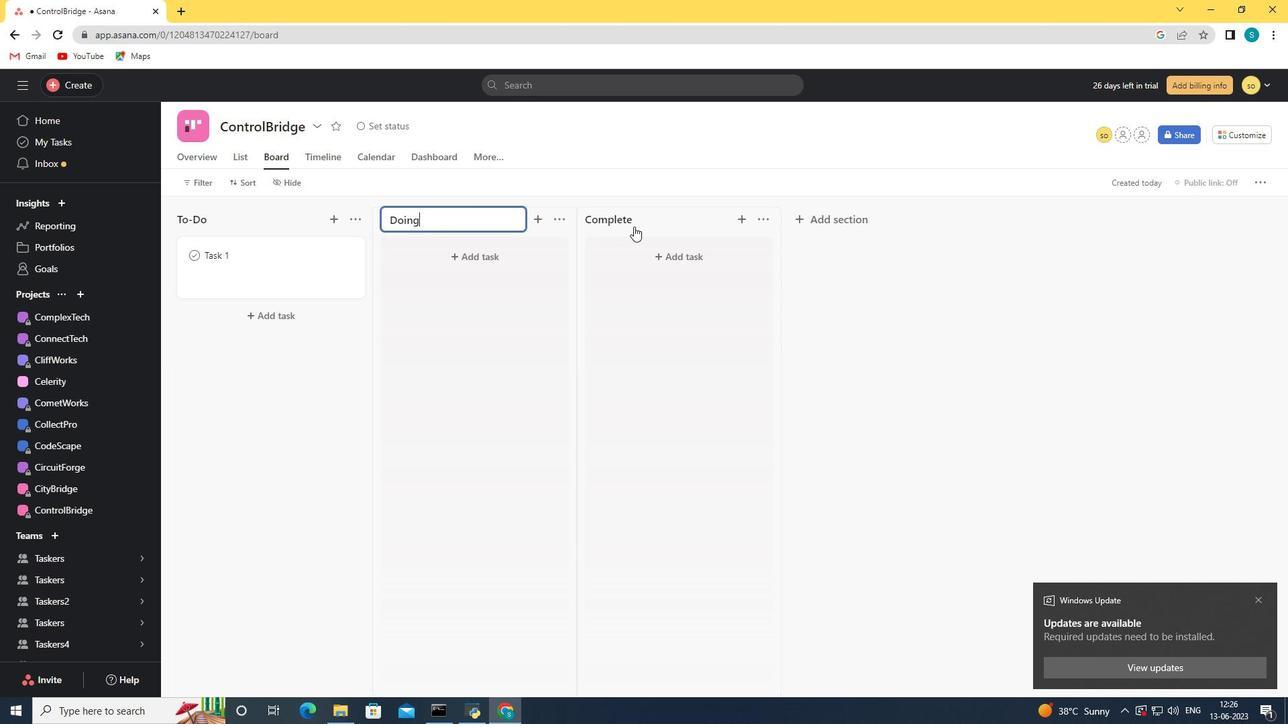 
Action: Key pressed <Key.backspace><Key.backspace><Key.backspace><Key.backspace><Key.backspace><Key.backspace><Key.backspace><Key.backspace><Key.backspace><Key.shift><Key.shift><Key.shift><Key.shift><Key.shift><Key.shift><Key.shift><Key.shift><Key.shift><Key.shift><Key.shift><Key.shift><Key.shift><Key.shift><Key.shift><Key.shift><Key.shift><Key.shift><Key.shift><Key.shift>Done
Screenshot: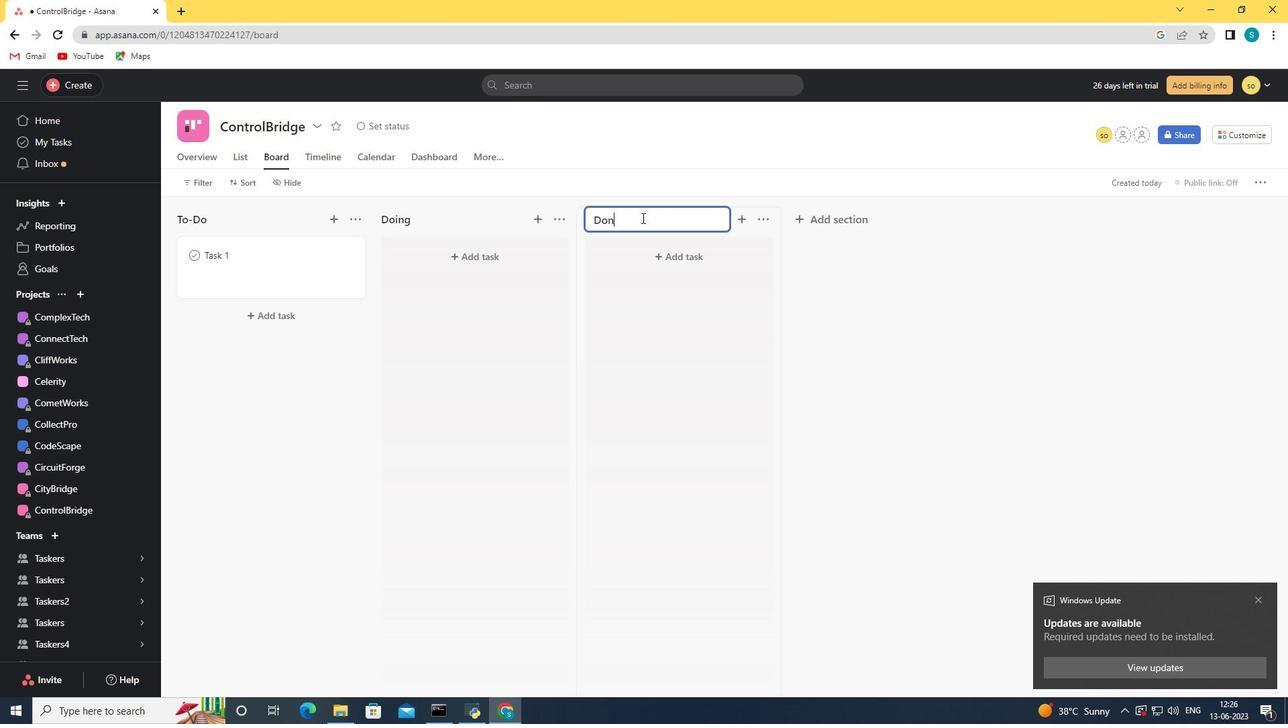 
Action: Mouse moved to (868, 366)
Screenshot: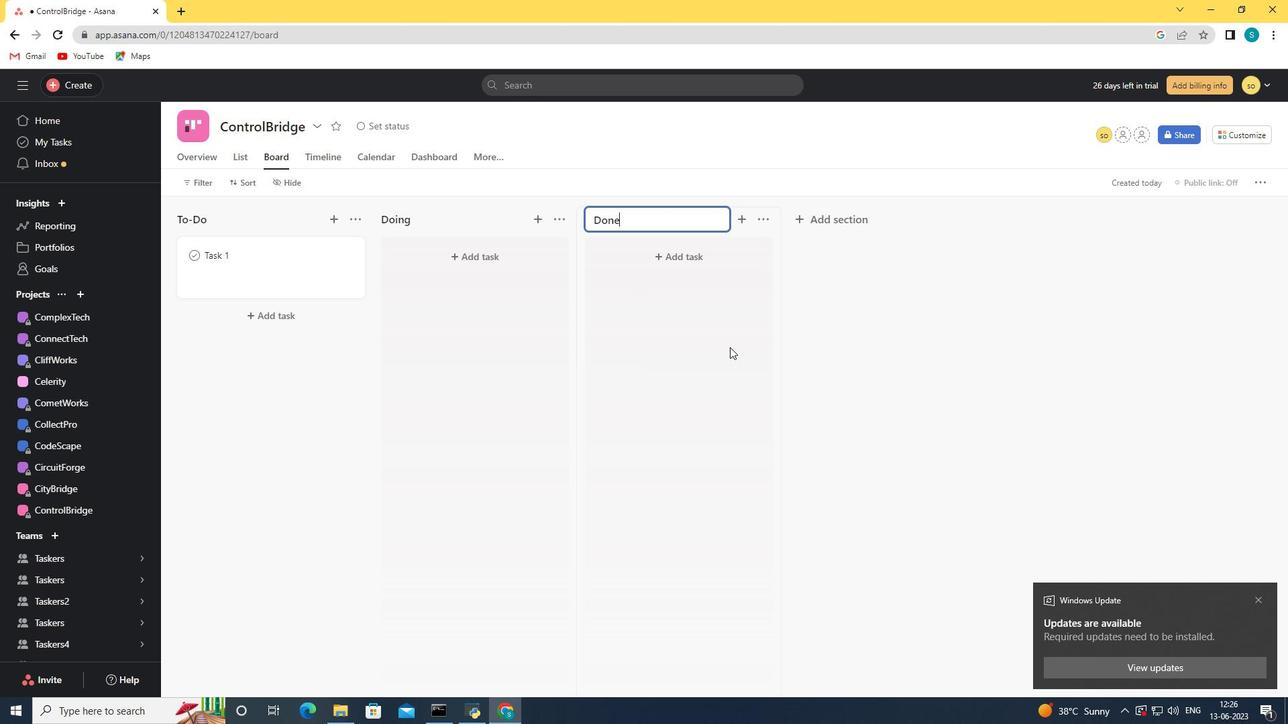 
Action: Mouse pressed left at (868, 366)
Screenshot: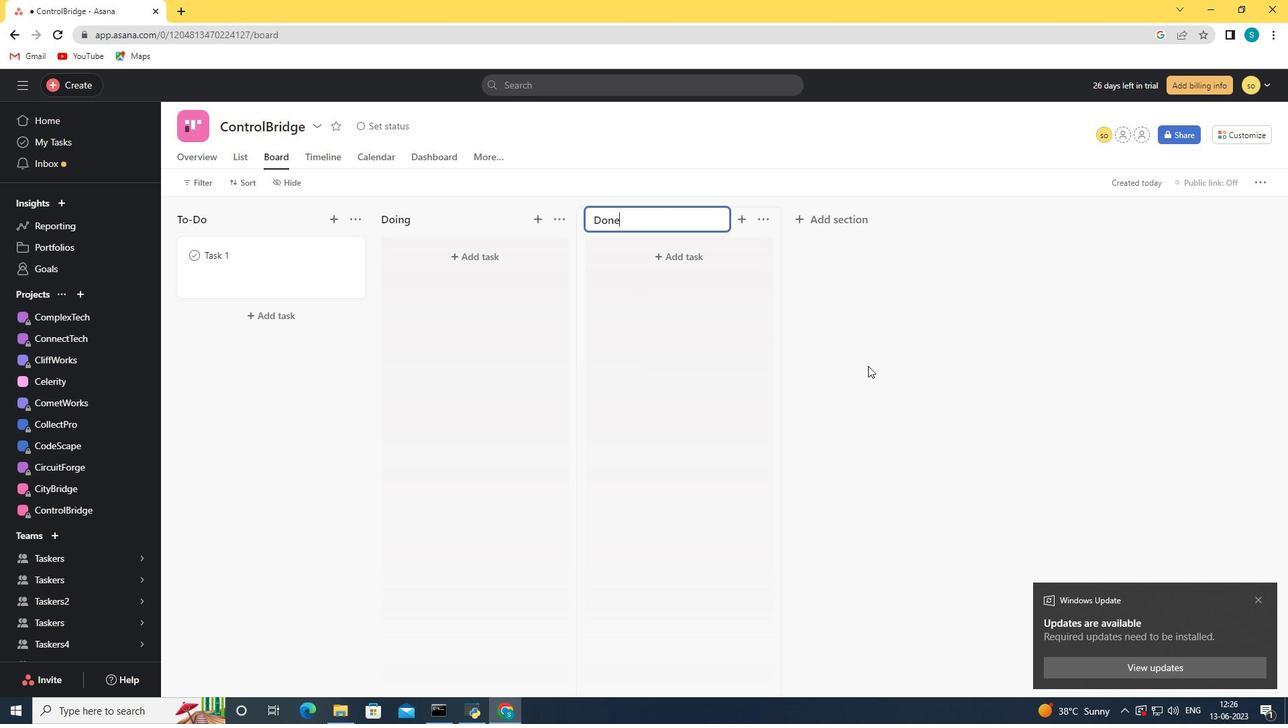 
